 Task: Search one way flight ticket for 1 adult, 5 children, 2 infants in seat and 1 infant on lap in first from Moab: Canyonlands Regional Airport to Laramie: Laramie Regional Airport on 8-3-2023. Choice of flights is United. Number of bags: 7 checked bags. Price is upto 55000. Outbound departure time preference is 4:30.
Action: Mouse moved to (281, 117)
Screenshot: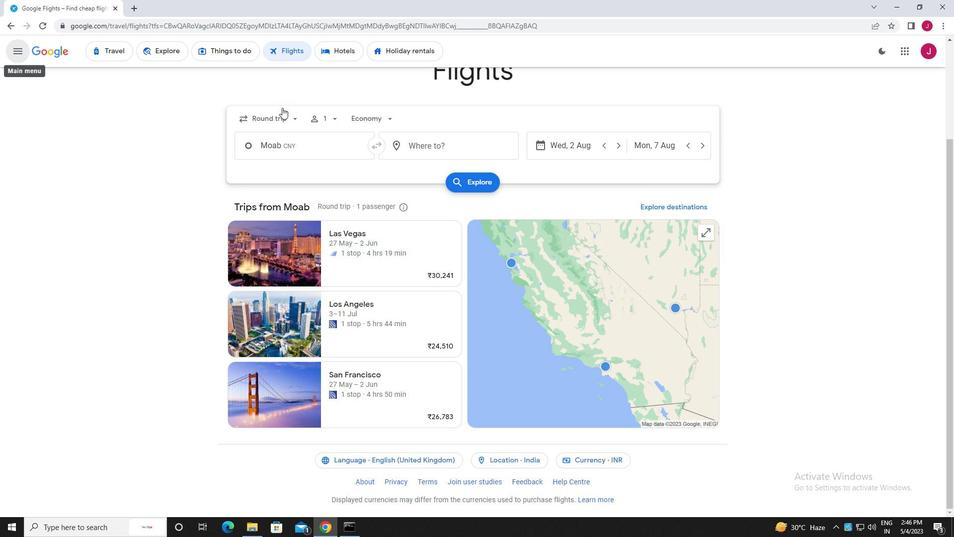 
Action: Mouse pressed left at (281, 117)
Screenshot: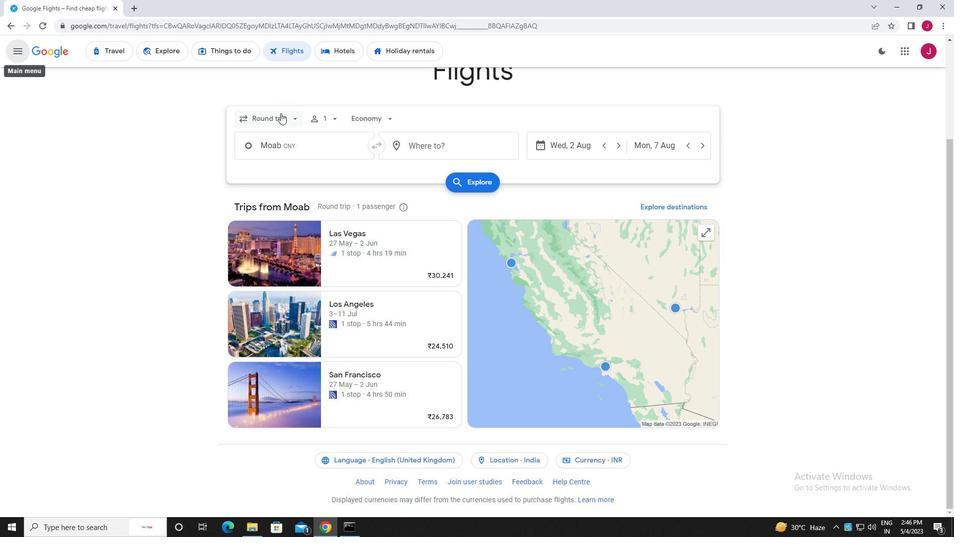 
Action: Mouse moved to (276, 161)
Screenshot: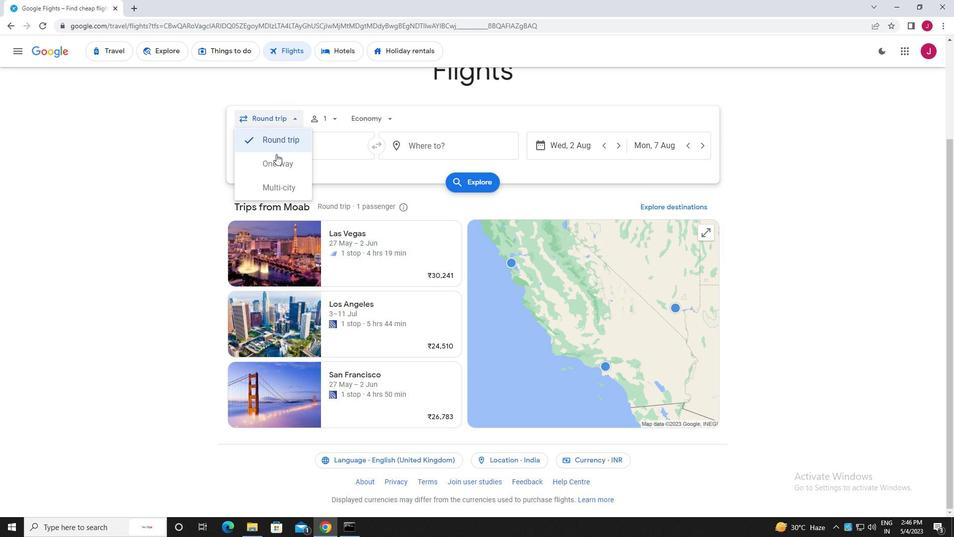 
Action: Mouse pressed left at (276, 161)
Screenshot: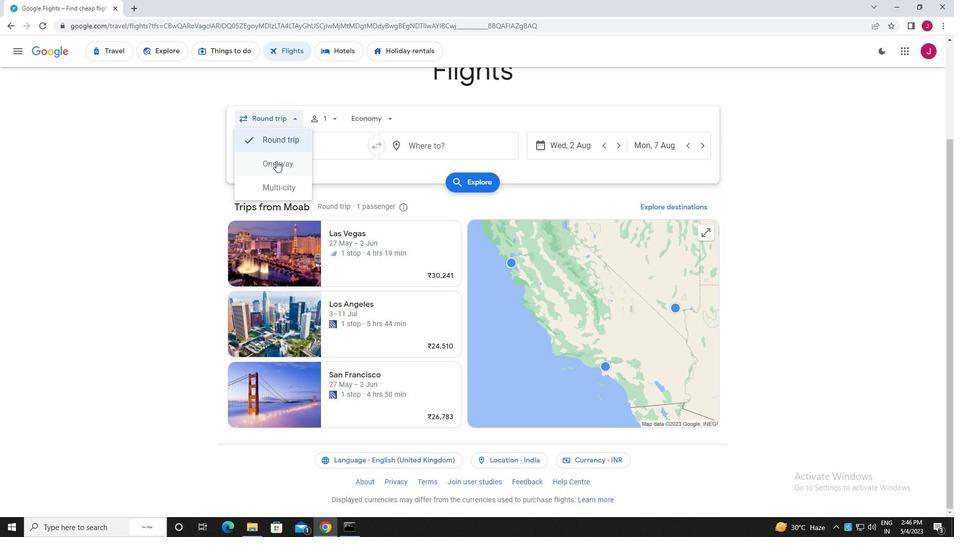 
Action: Mouse moved to (329, 120)
Screenshot: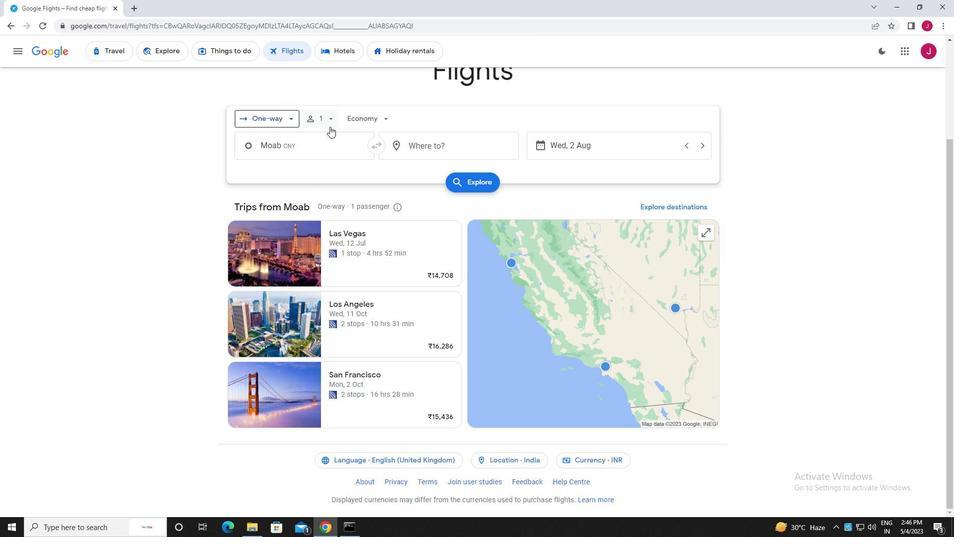 
Action: Mouse pressed left at (329, 120)
Screenshot: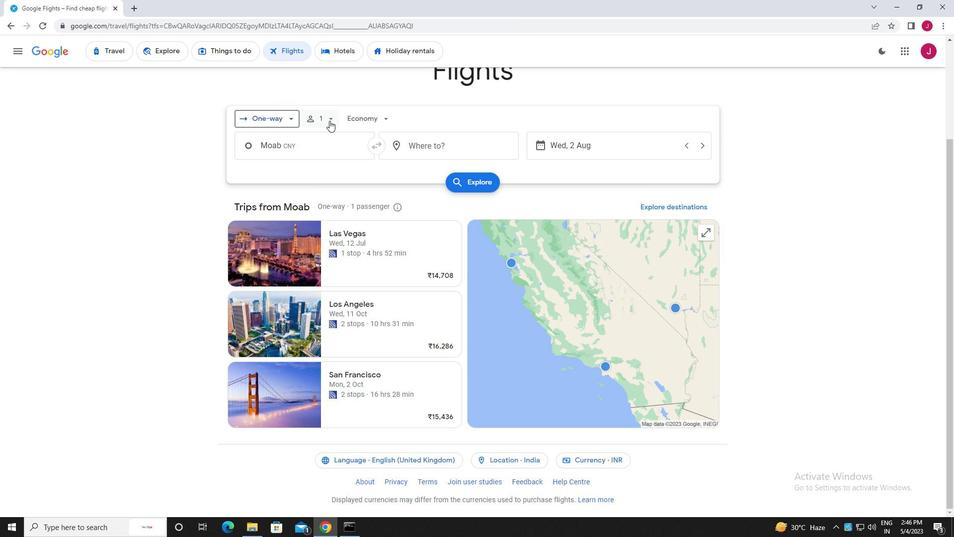 
Action: Mouse moved to (408, 173)
Screenshot: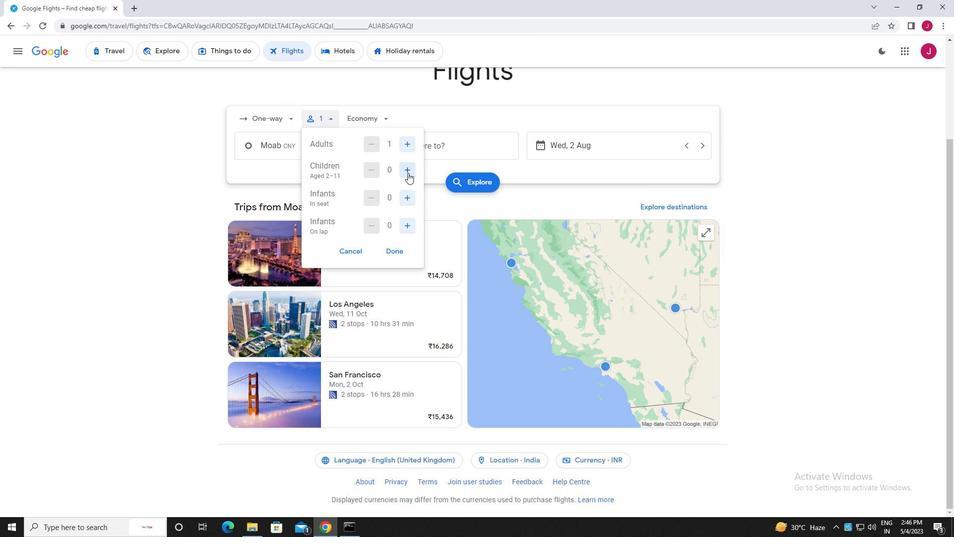 
Action: Mouse pressed left at (408, 173)
Screenshot: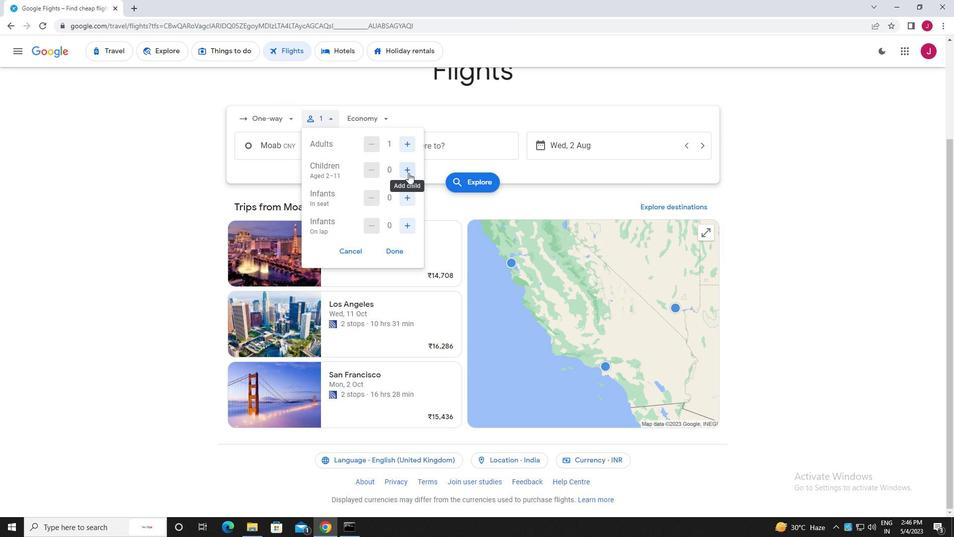 
Action: Mouse pressed left at (408, 173)
Screenshot: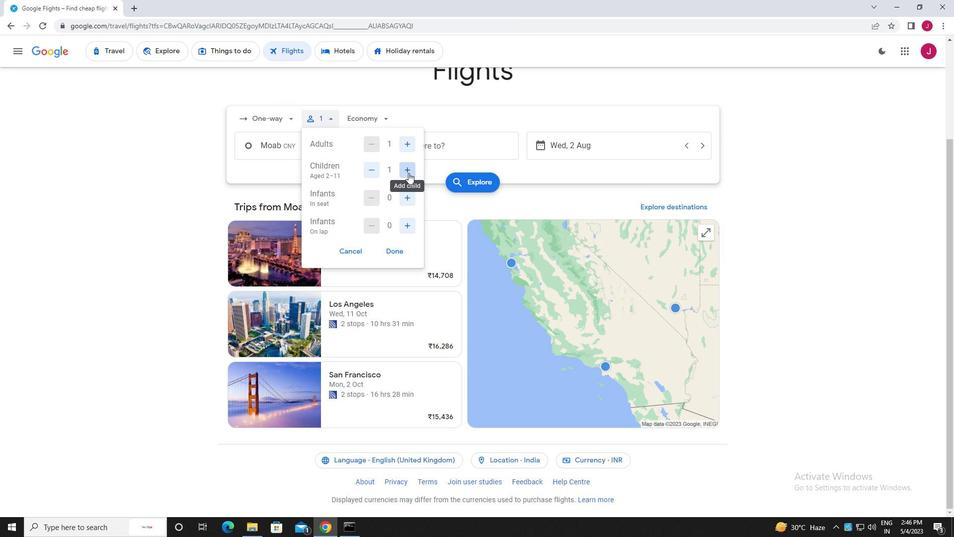 
Action: Mouse pressed left at (408, 173)
Screenshot: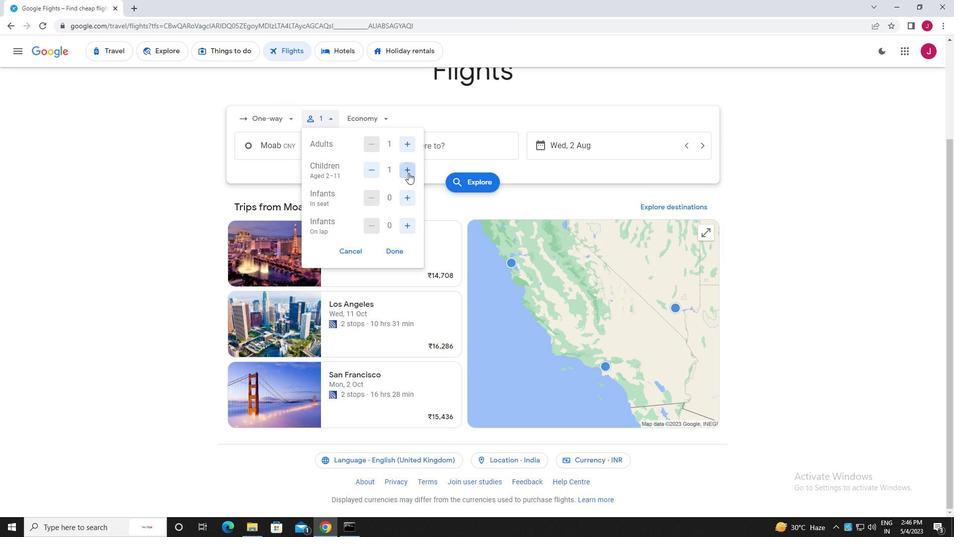 
Action: Mouse pressed left at (408, 173)
Screenshot: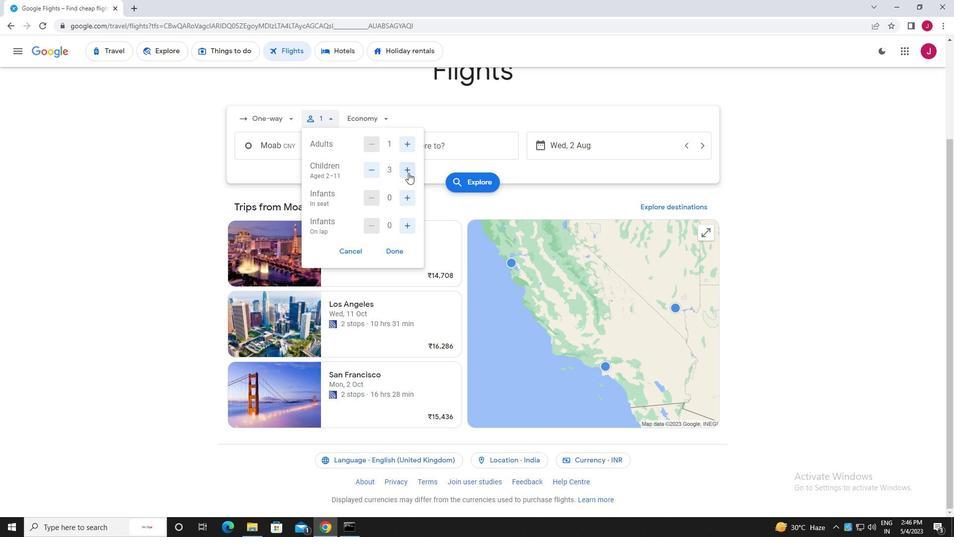 
Action: Mouse pressed left at (408, 173)
Screenshot: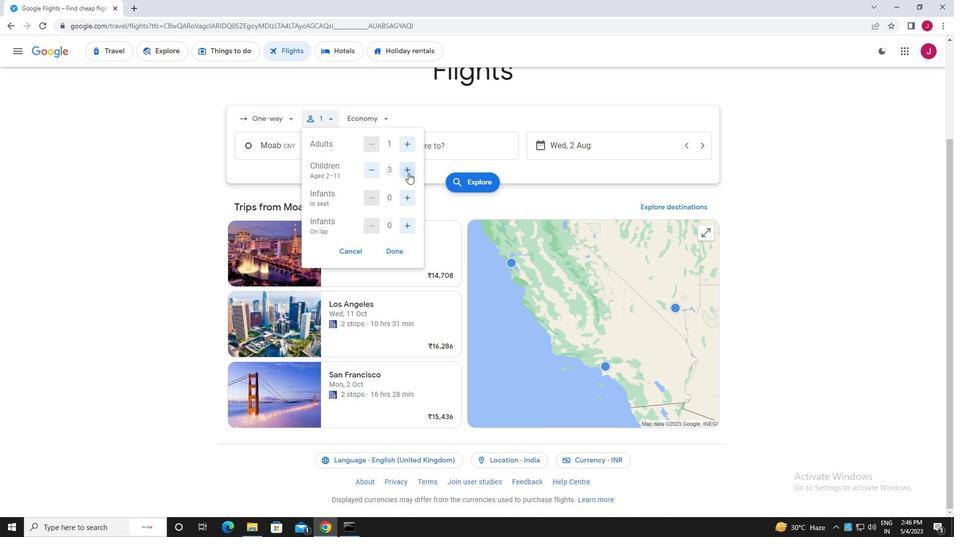 
Action: Mouse moved to (407, 197)
Screenshot: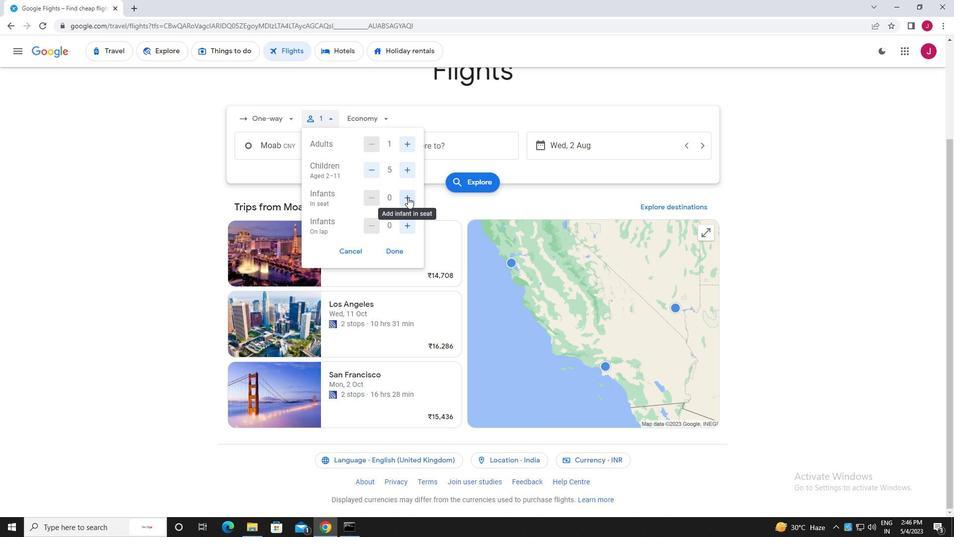 
Action: Mouse pressed left at (407, 197)
Screenshot: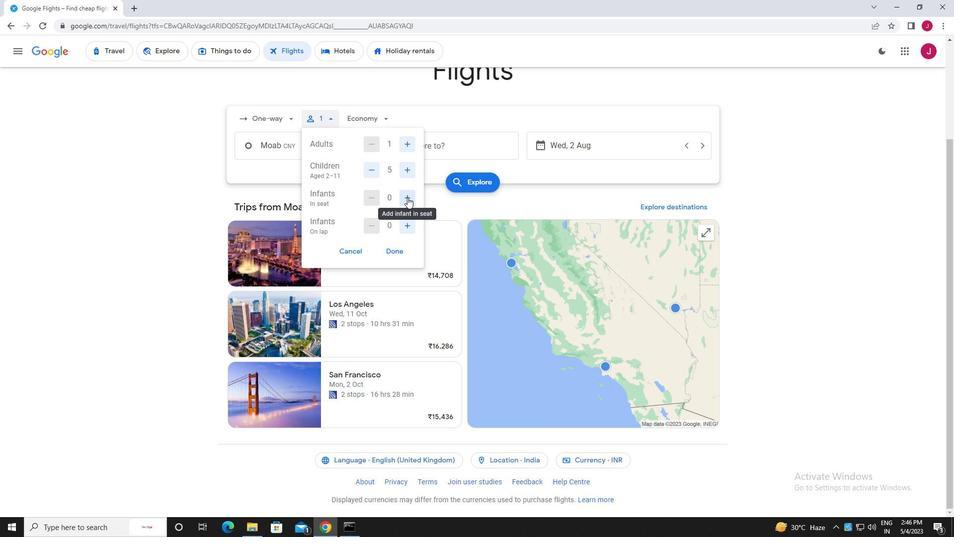 
Action: Mouse pressed left at (407, 197)
Screenshot: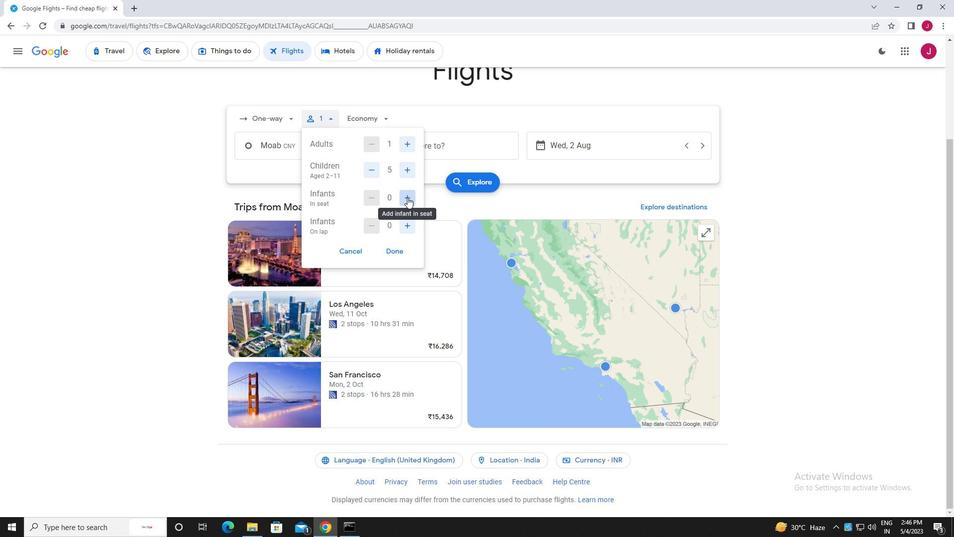 
Action: Mouse moved to (405, 224)
Screenshot: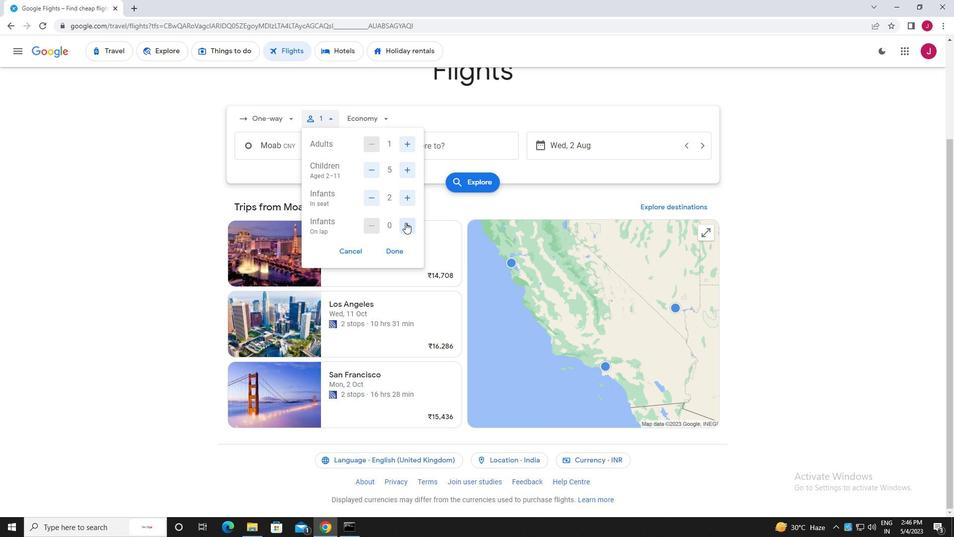 
Action: Mouse pressed left at (405, 224)
Screenshot: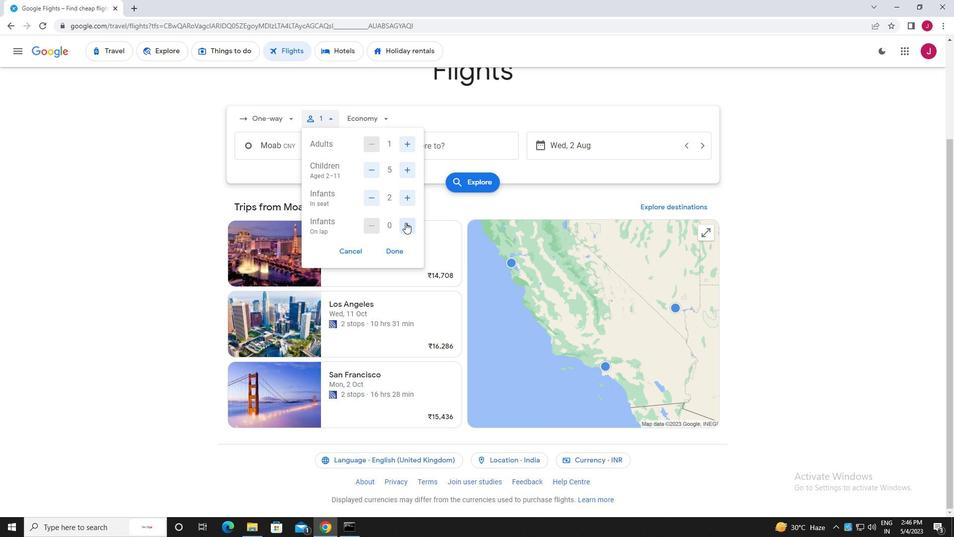 
Action: Mouse moved to (372, 194)
Screenshot: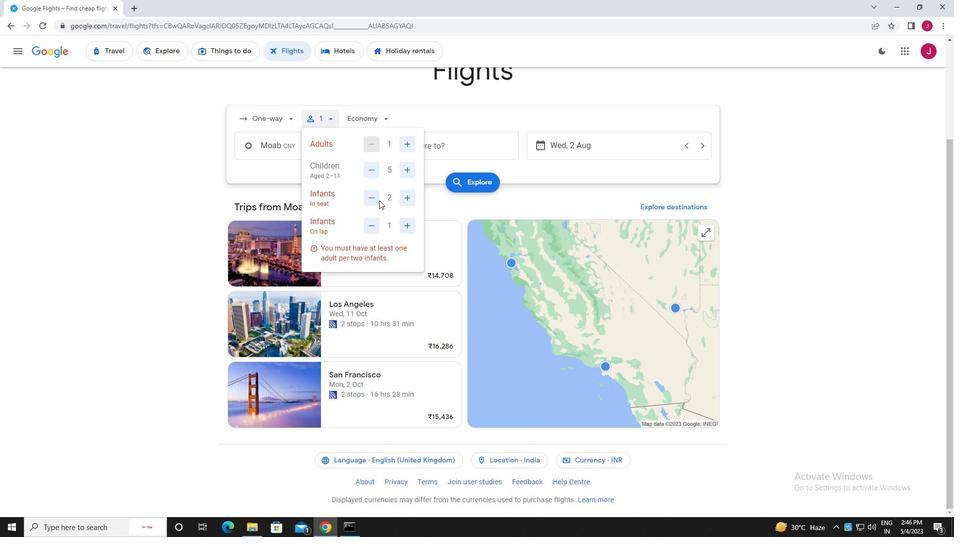 
Action: Mouse pressed left at (372, 194)
Screenshot: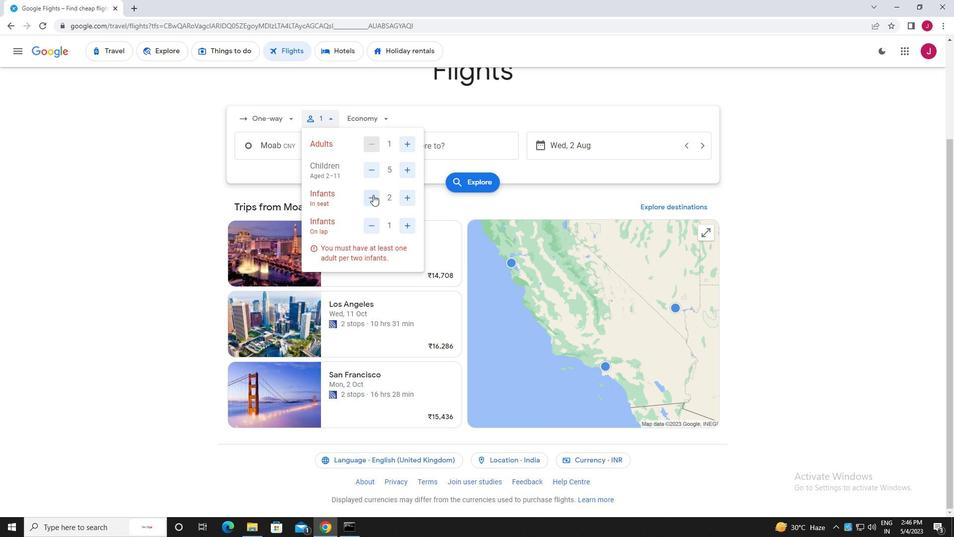 
Action: Mouse moved to (394, 252)
Screenshot: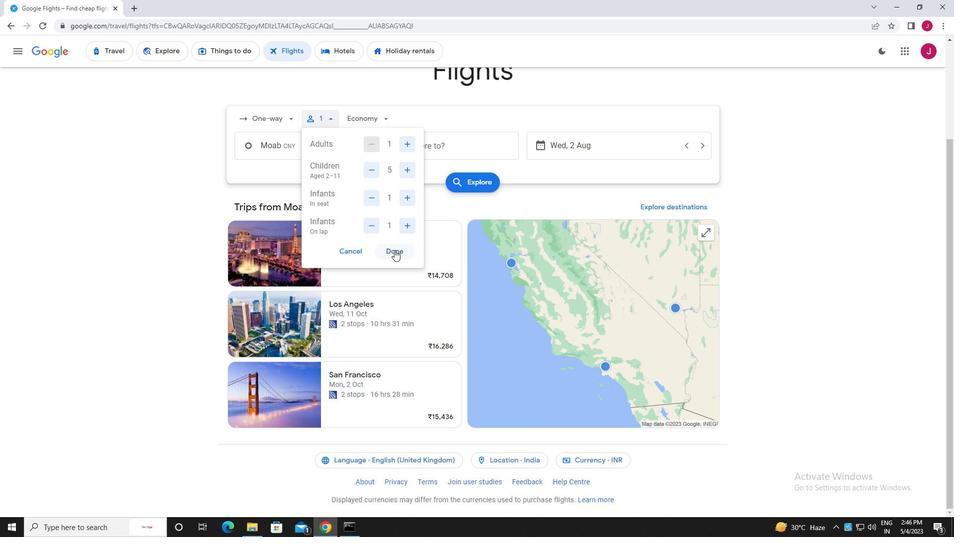 
Action: Mouse pressed left at (394, 252)
Screenshot: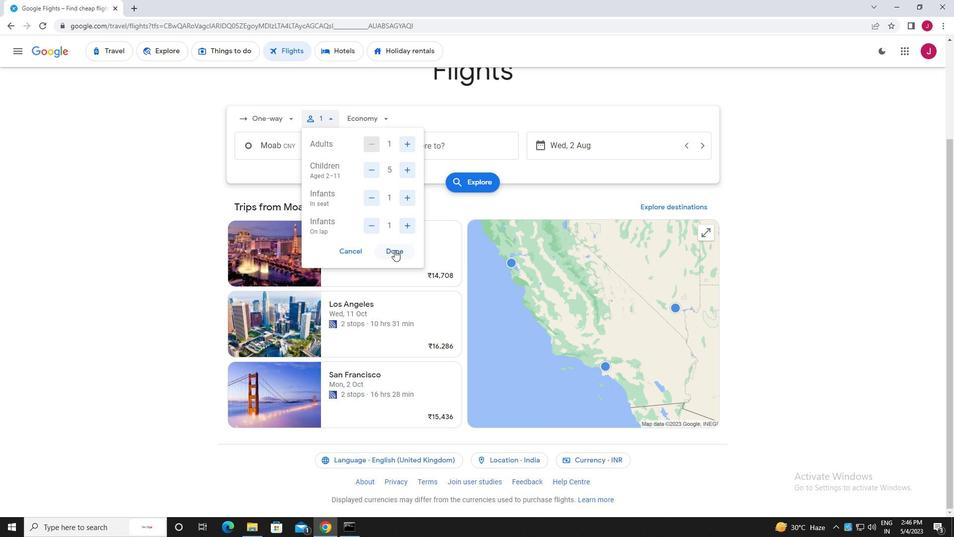 
Action: Mouse moved to (372, 117)
Screenshot: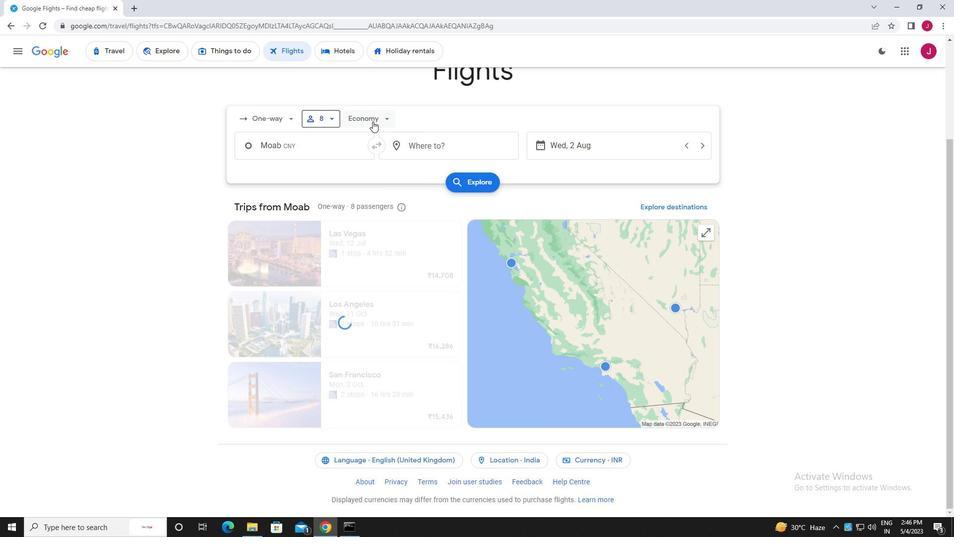 
Action: Mouse pressed left at (372, 117)
Screenshot: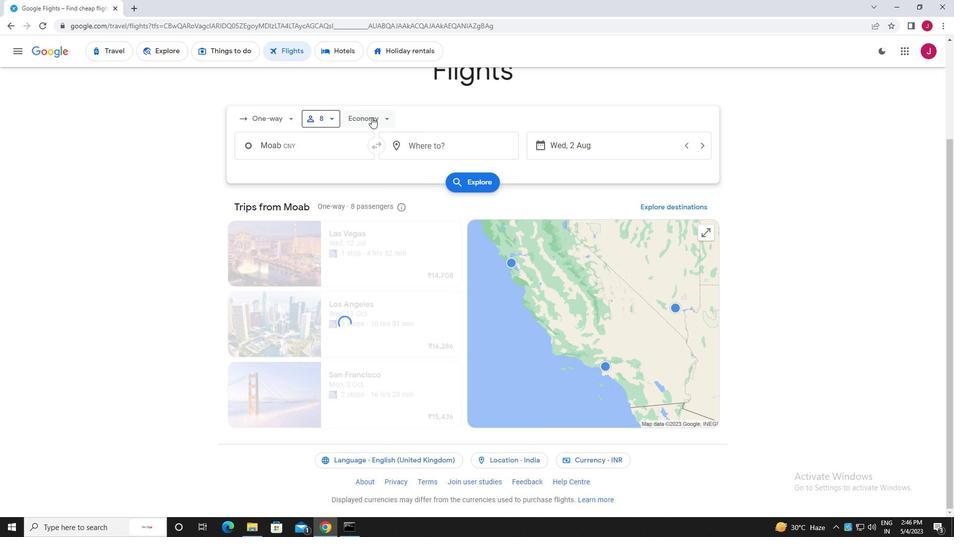 
Action: Mouse moved to (386, 217)
Screenshot: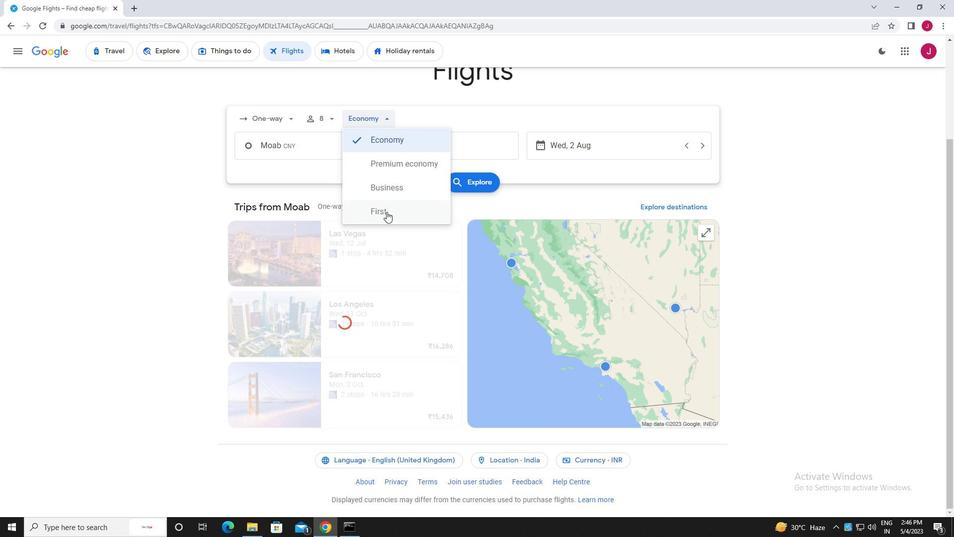 
Action: Mouse pressed left at (386, 217)
Screenshot: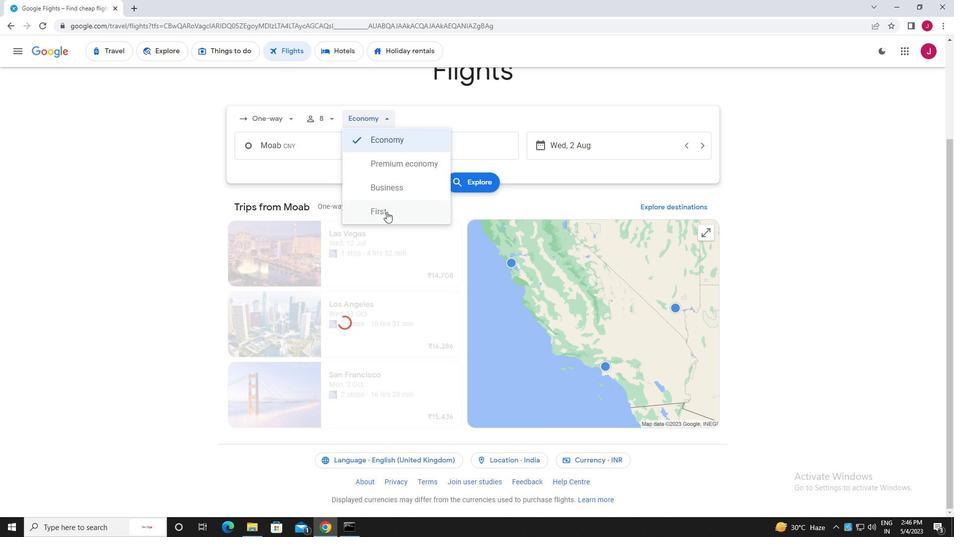 
Action: Mouse moved to (324, 150)
Screenshot: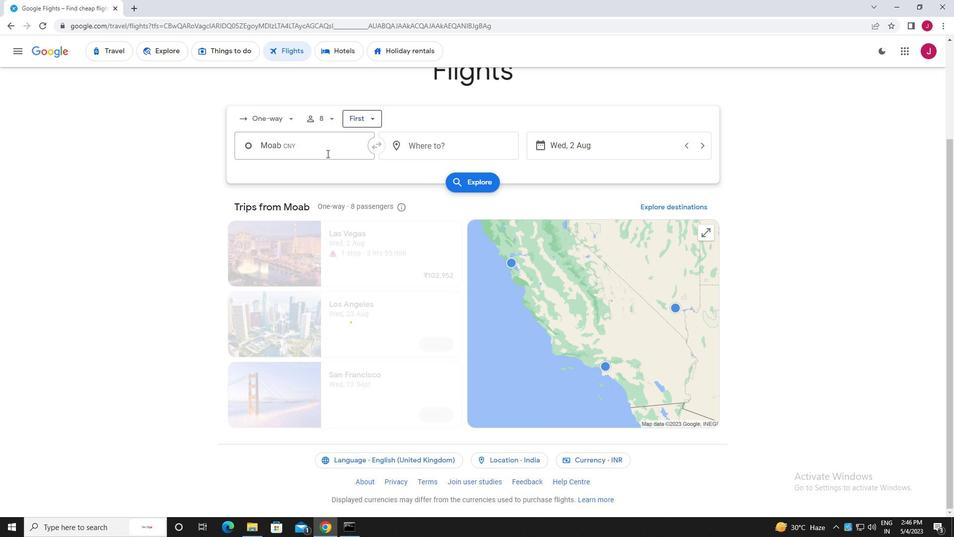
Action: Mouse pressed left at (324, 150)
Screenshot: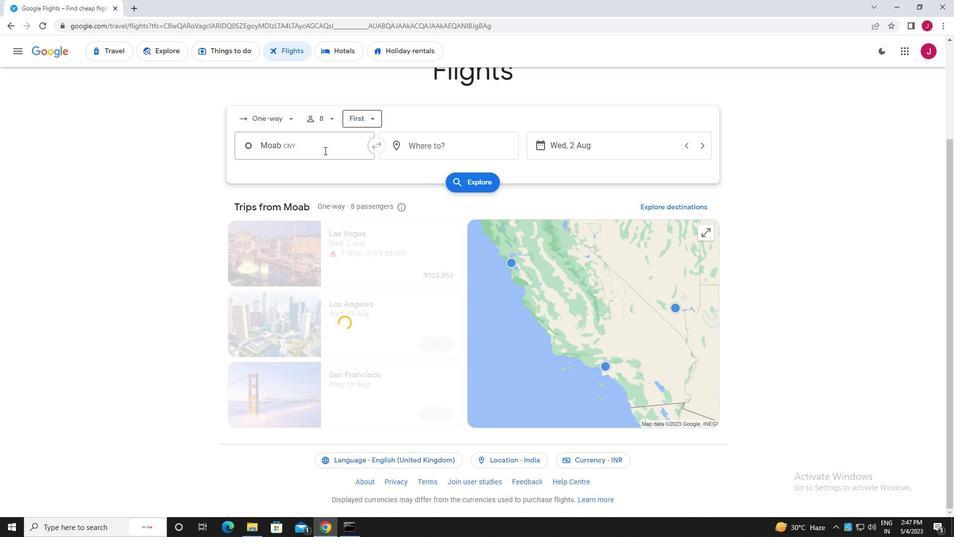 
Action: Mouse moved to (333, 150)
Screenshot: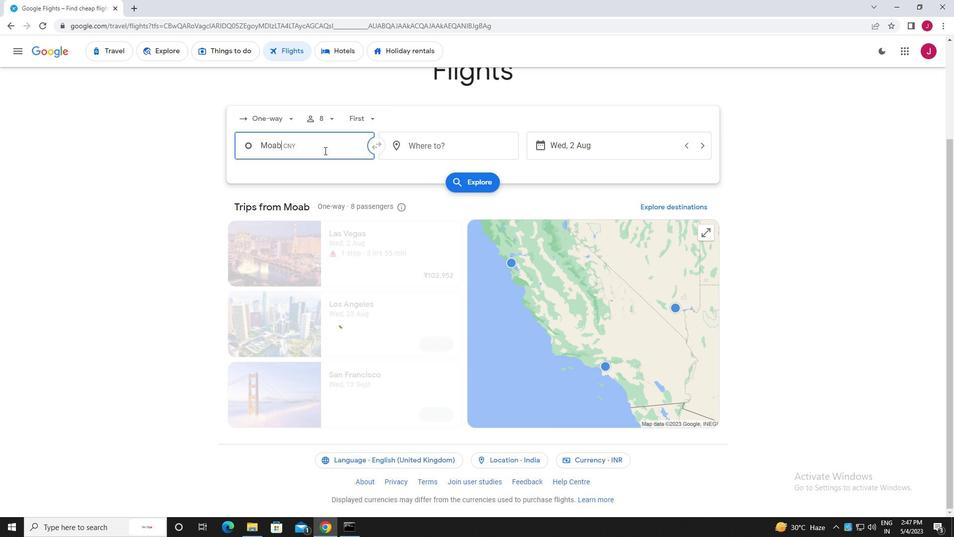 
Action: Key pressed moab
Screenshot: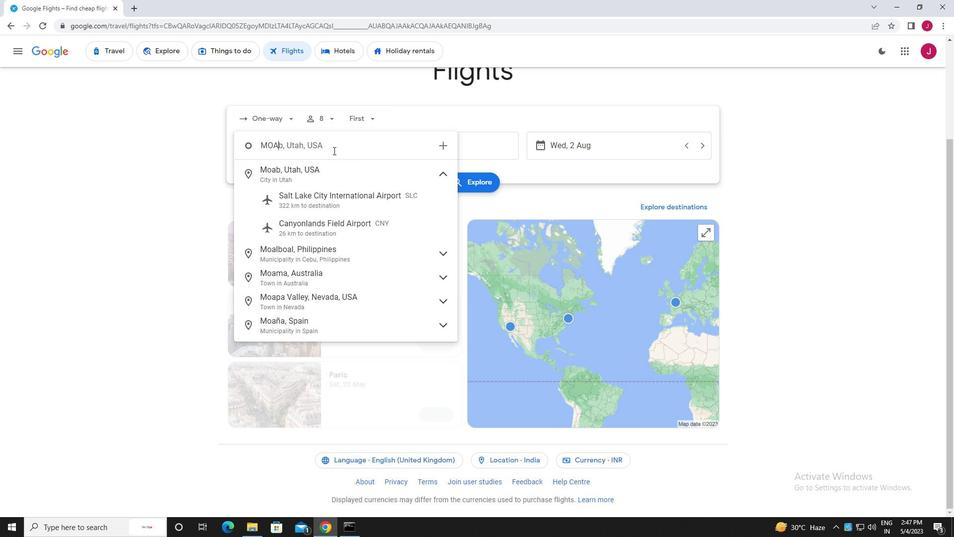 
Action: Mouse moved to (342, 227)
Screenshot: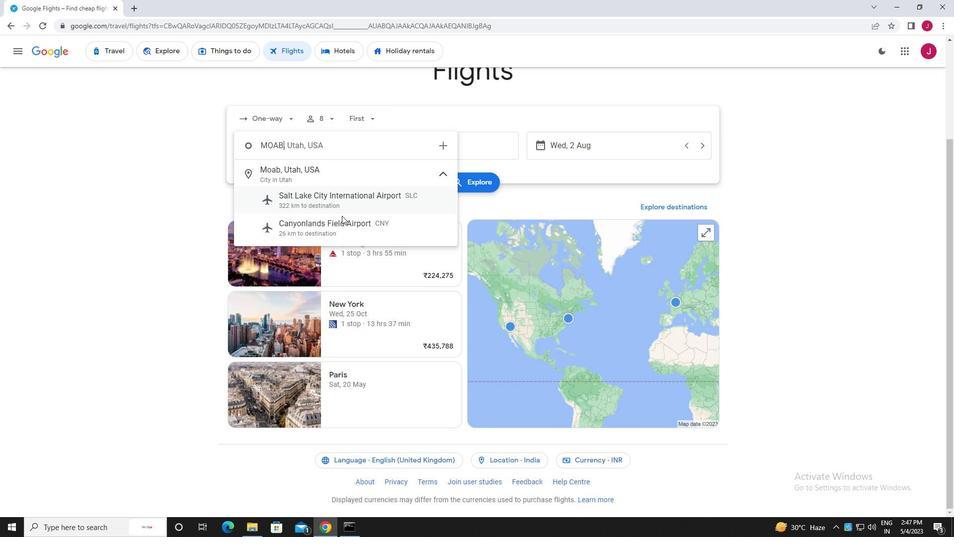 
Action: Mouse pressed left at (342, 227)
Screenshot: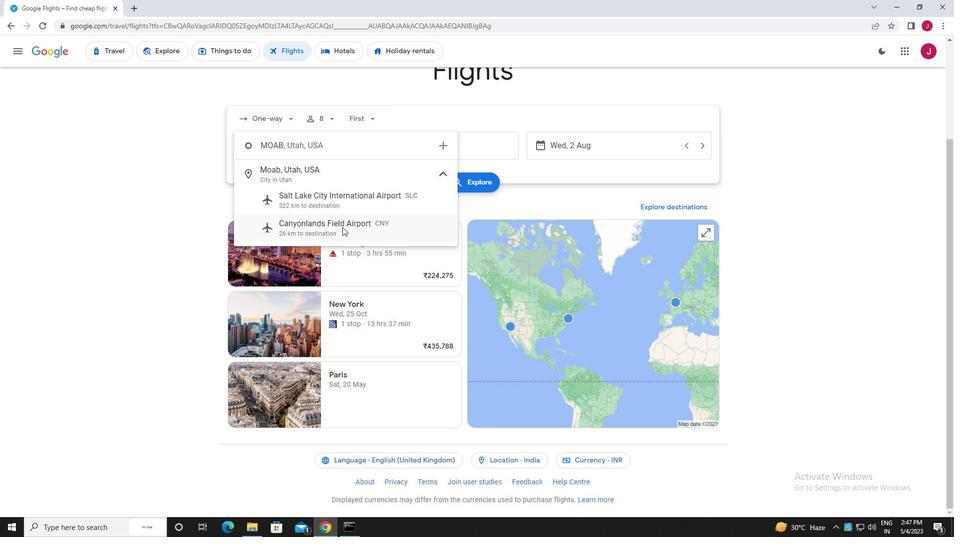 
Action: Mouse moved to (449, 142)
Screenshot: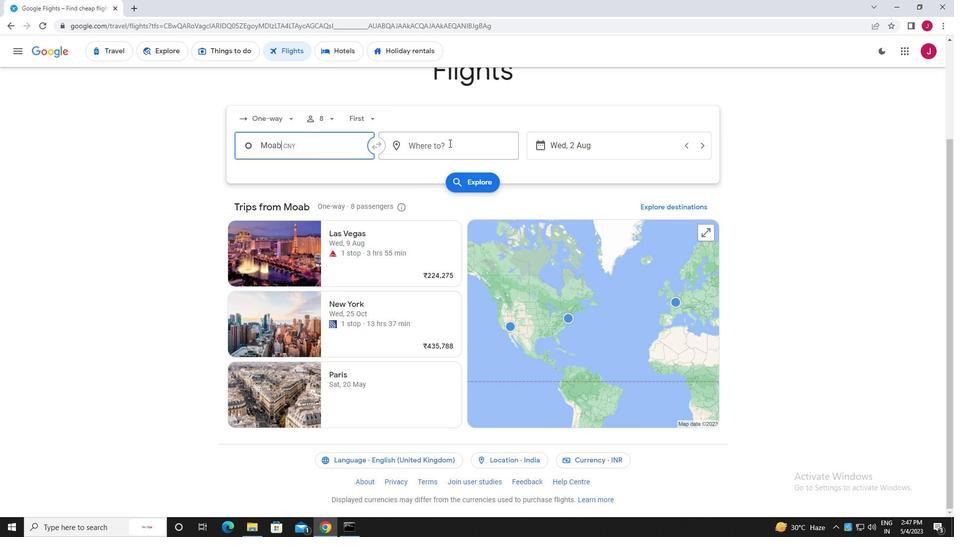 
Action: Mouse pressed left at (449, 142)
Screenshot: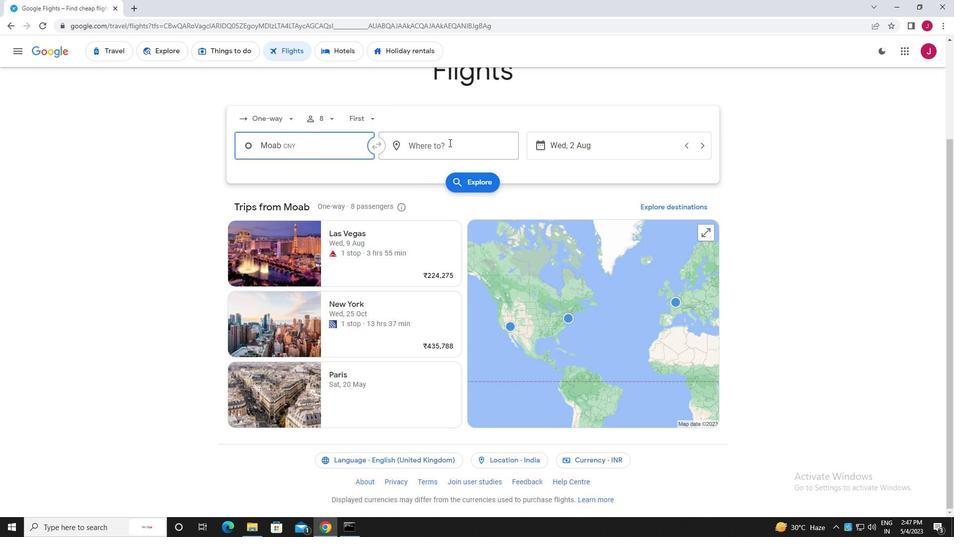 
Action: Mouse moved to (444, 142)
Screenshot: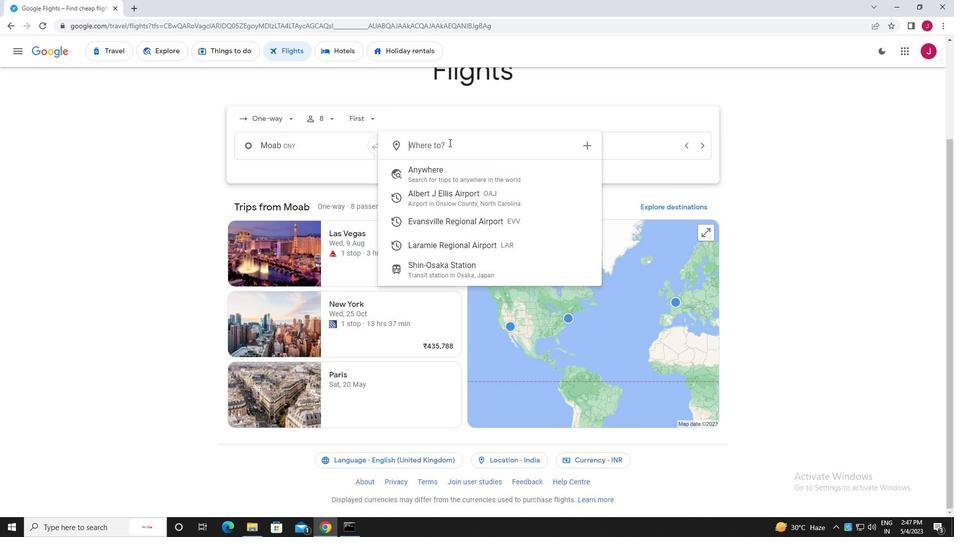 
Action: Key pressed laram
Screenshot: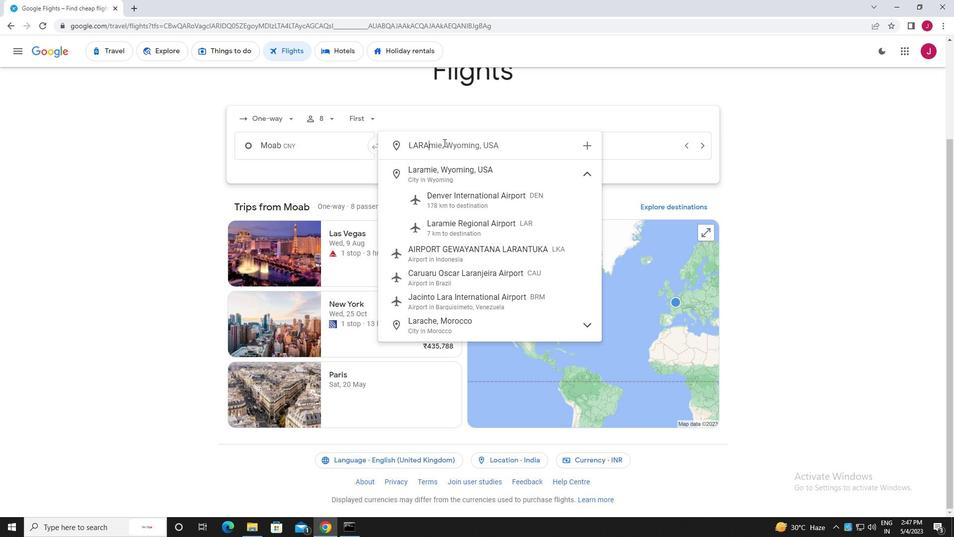 
Action: Mouse moved to (454, 226)
Screenshot: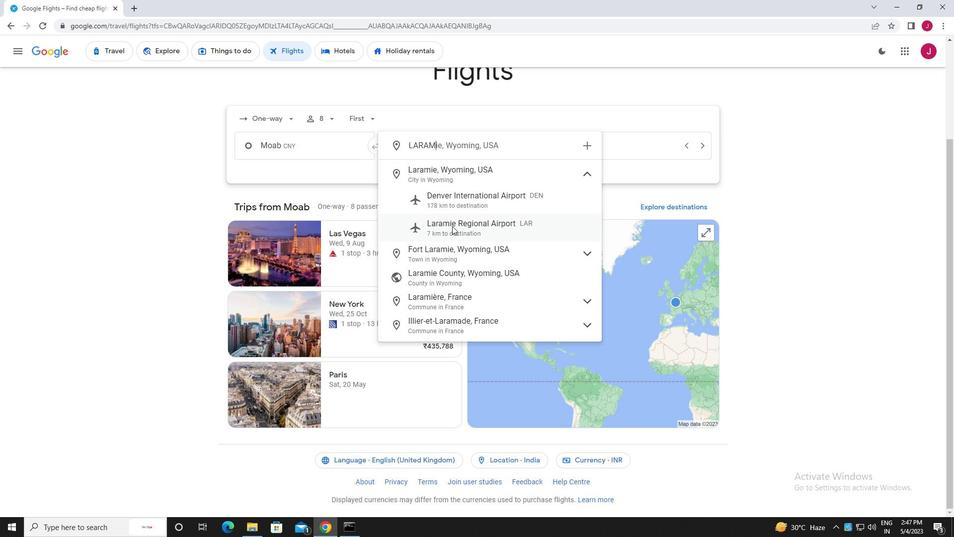 
Action: Mouse pressed left at (454, 226)
Screenshot: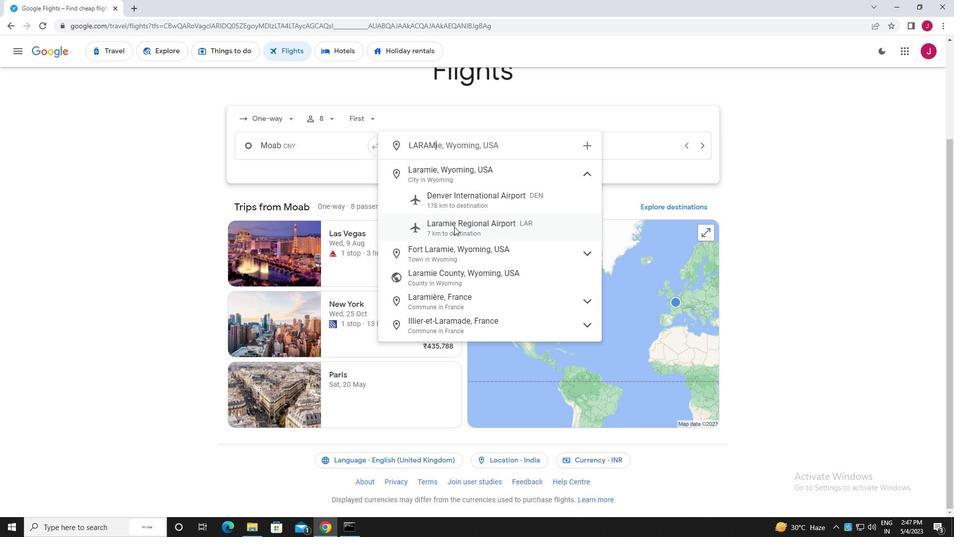 
Action: Mouse moved to (566, 148)
Screenshot: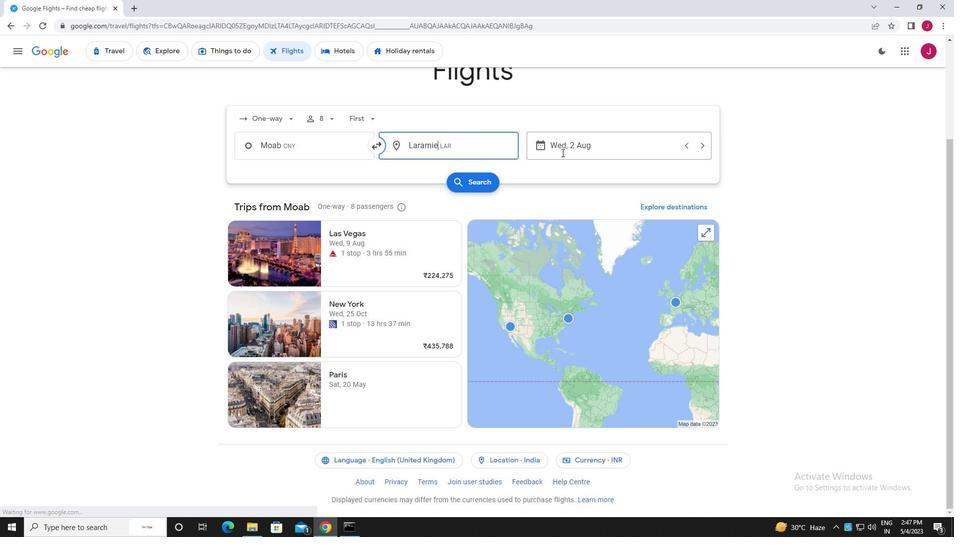 
Action: Mouse pressed left at (566, 148)
Screenshot: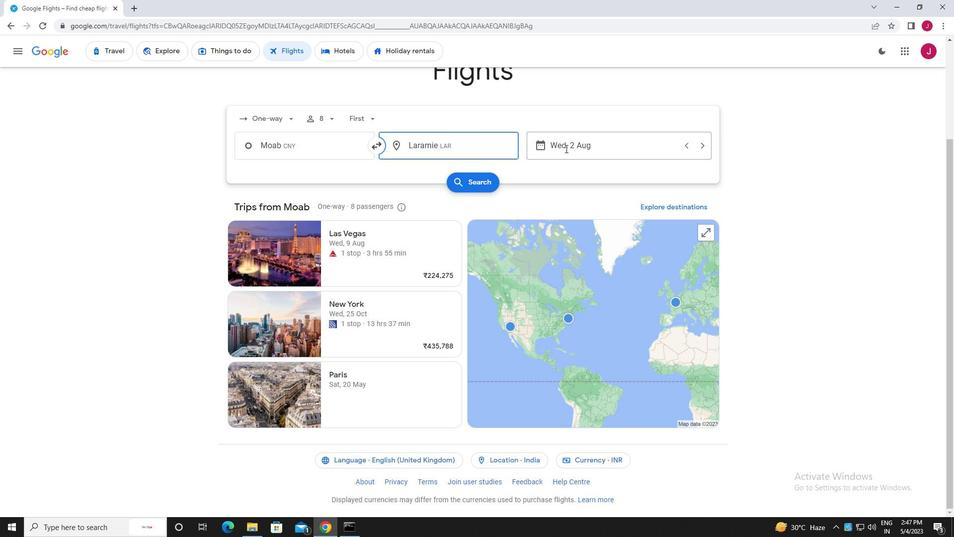
Action: Mouse moved to (452, 222)
Screenshot: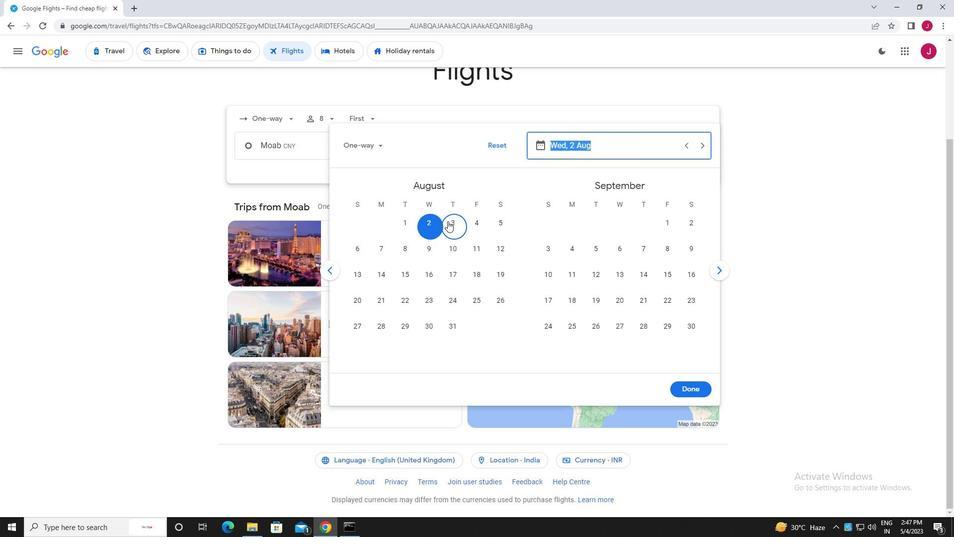 
Action: Mouse pressed left at (452, 222)
Screenshot: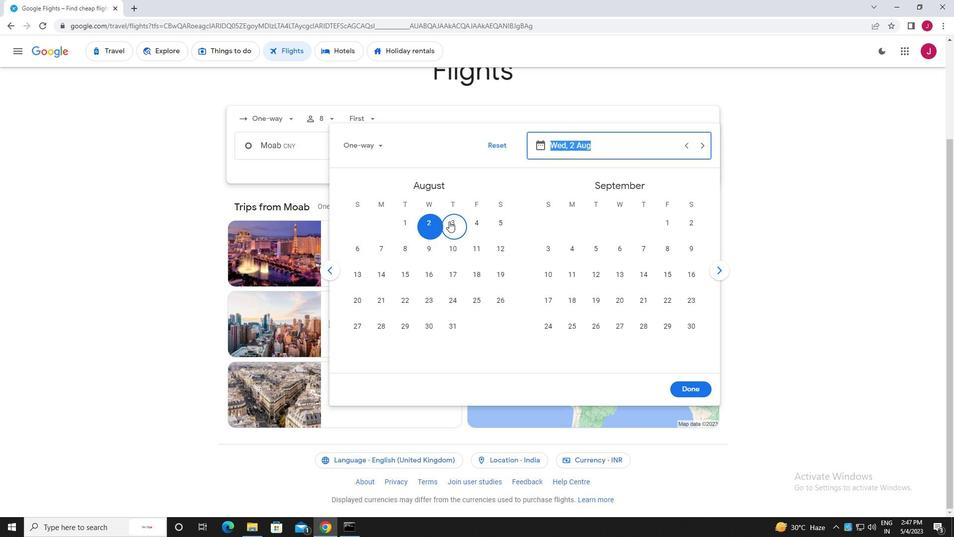 
Action: Mouse moved to (697, 385)
Screenshot: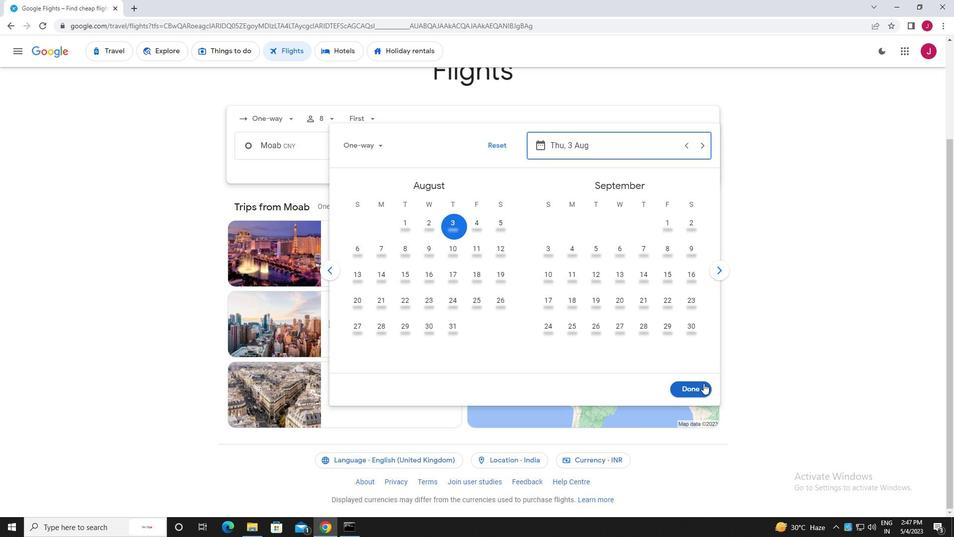 
Action: Mouse pressed left at (697, 385)
Screenshot: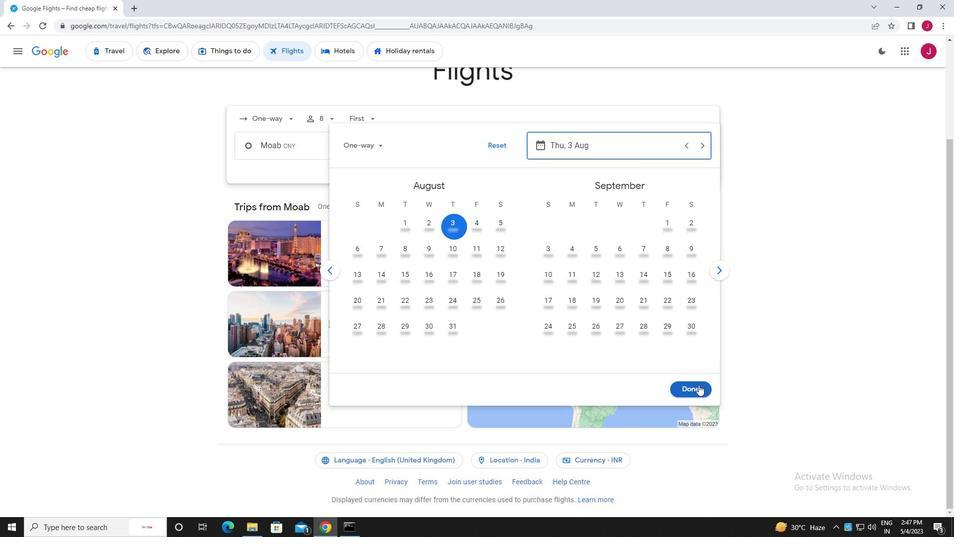 
Action: Mouse moved to (475, 184)
Screenshot: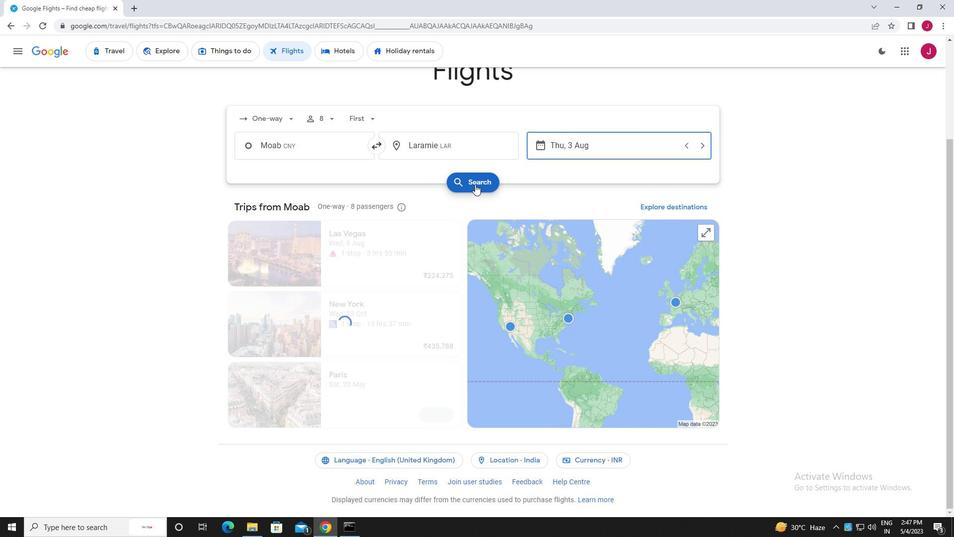 
Action: Mouse pressed left at (475, 184)
Screenshot: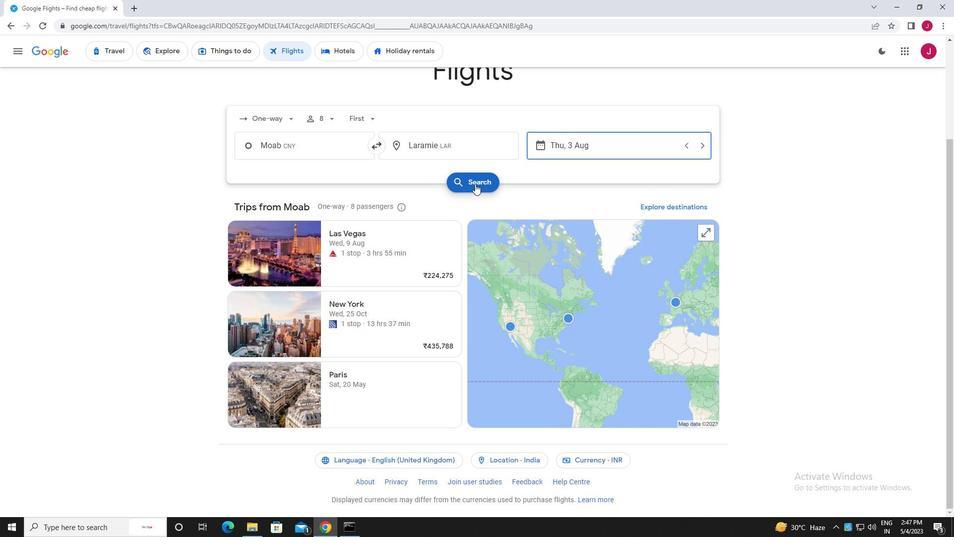 
Action: Mouse moved to (254, 143)
Screenshot: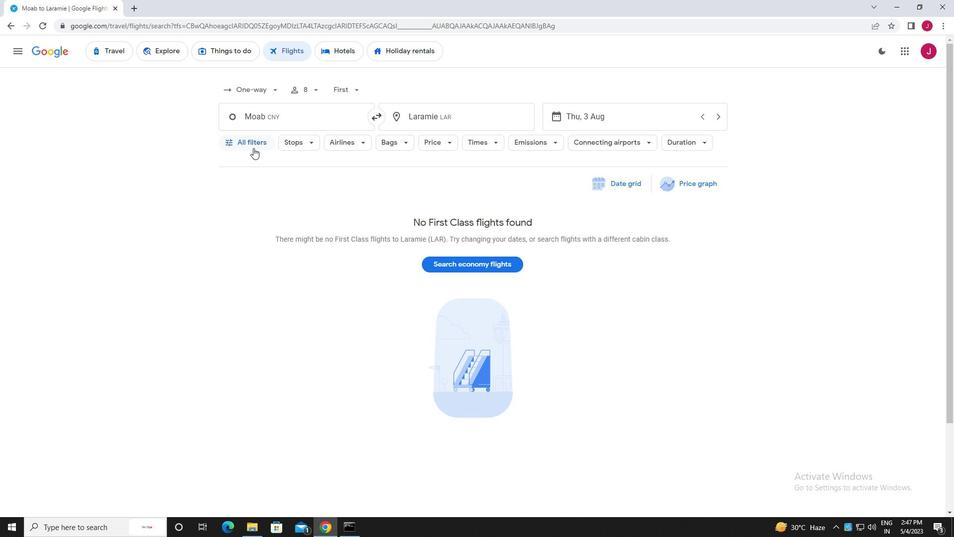 
Action: Mouse pressed left at (254, 143)
Screenshot: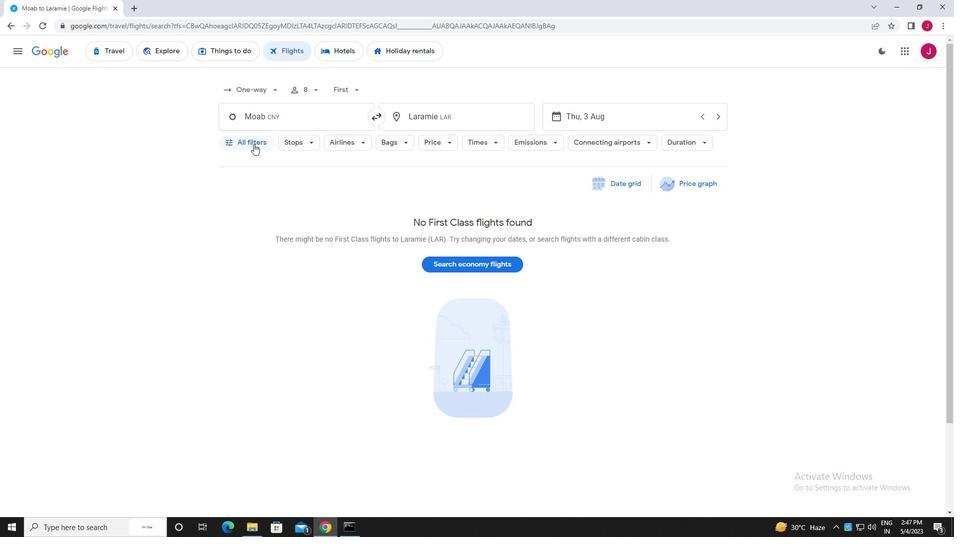 
Action: Mouse moved to (291, 174)
Screenshot: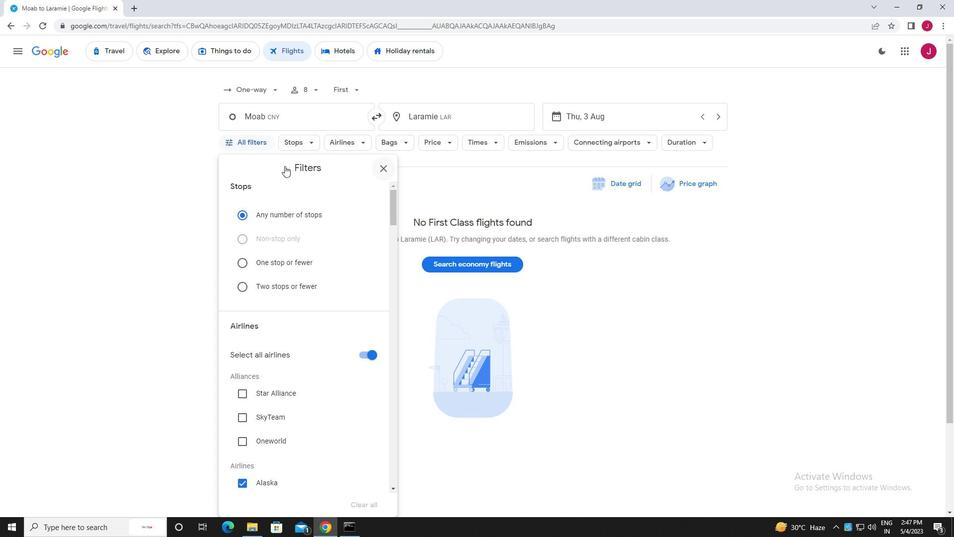 
Action: Mouse scrolled (291, 173) with delta (0, 0)
Screenshot: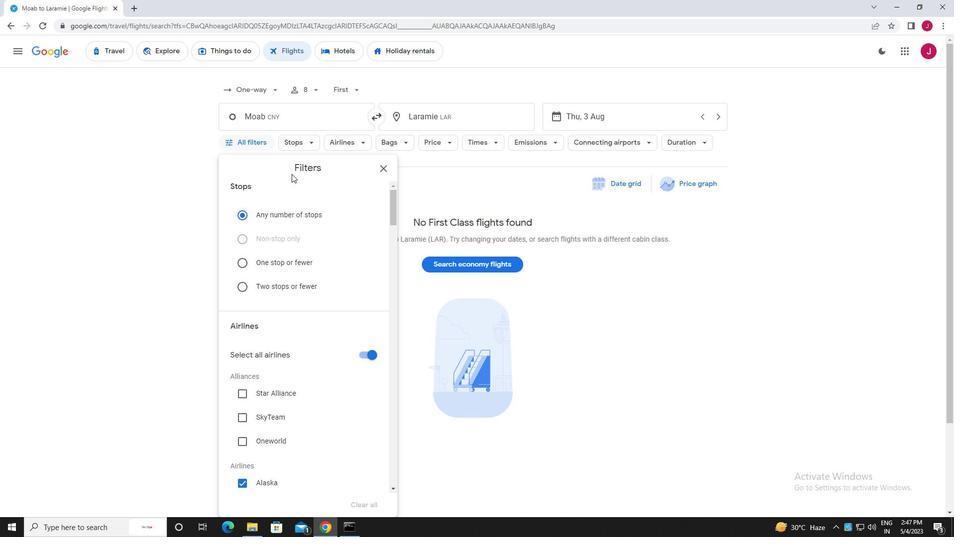 
Action: Mouse scrolled (291, 173) with delta (0, 0)
Screenshot: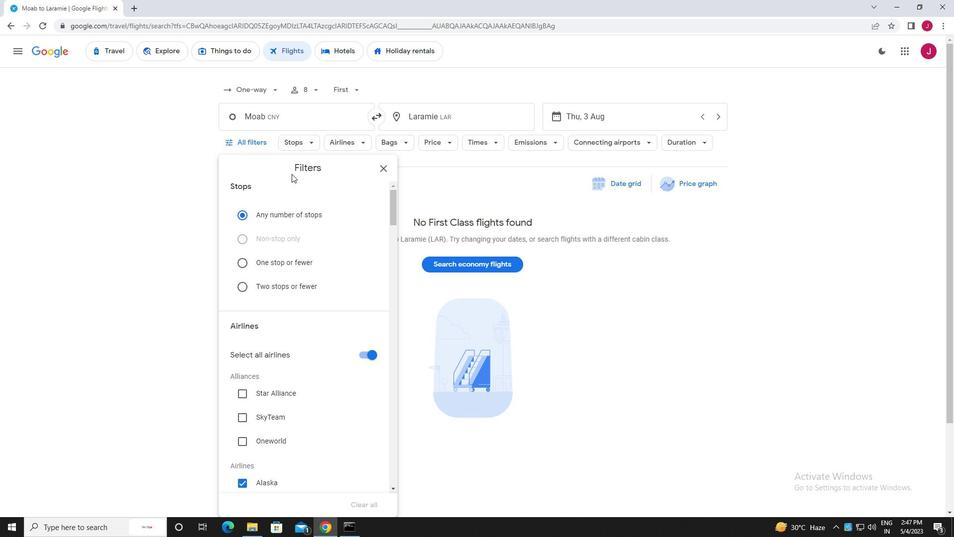 
Action: Mouse moved to (293, 176)
Screenshot: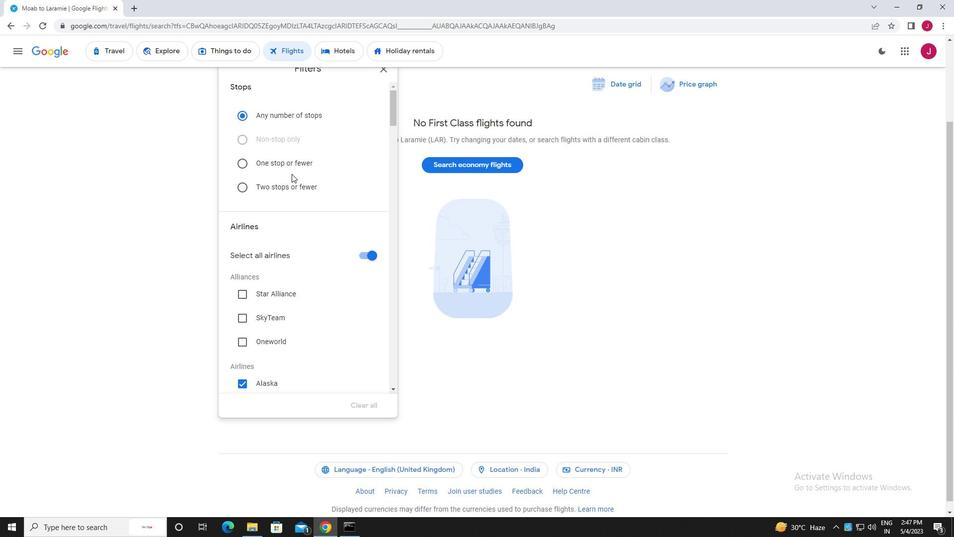 
Action: Mouse scrolled (293, 176) with delta (0, 0)
Screenshot: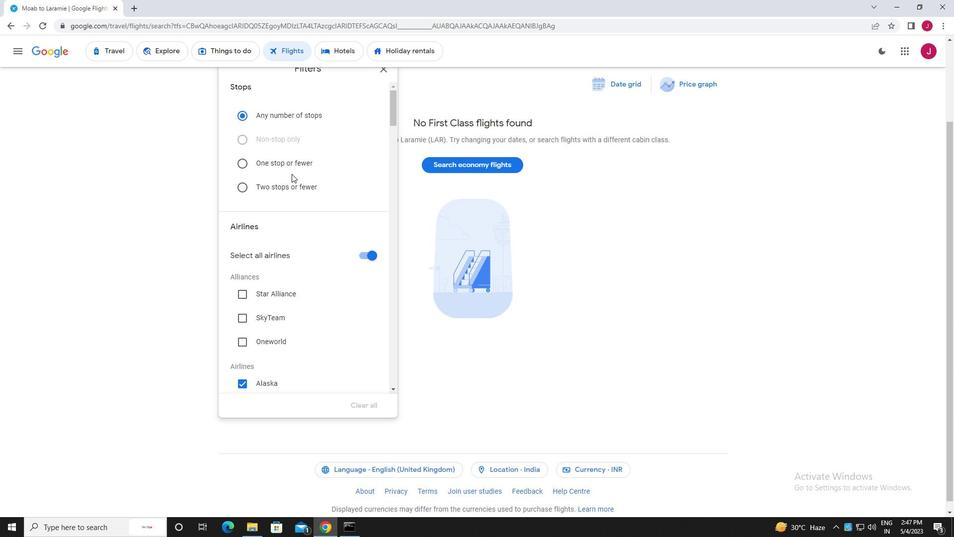 
Action: Mouse moved to (295, 177)
Screenshot: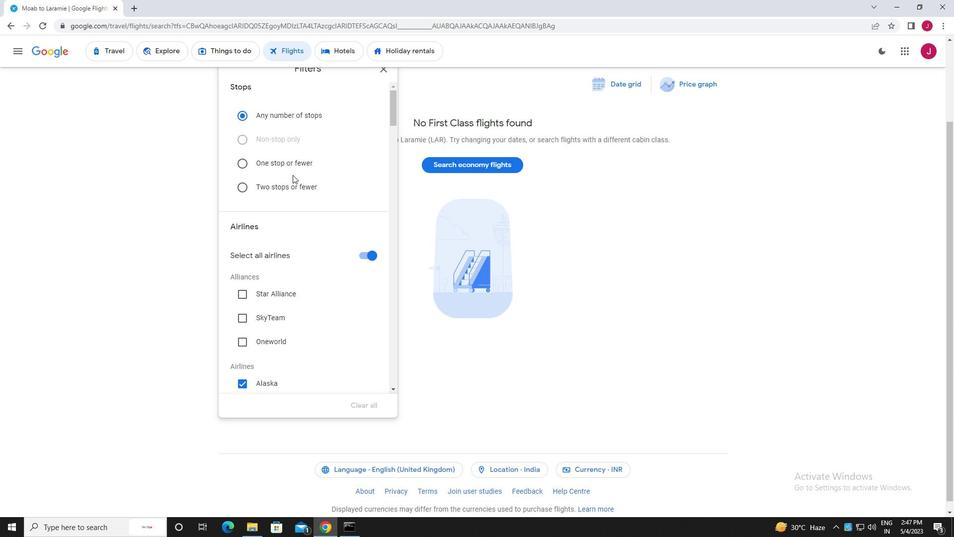 
Action: Mouse scrolled (295, 177) with delta (0, 0)
Screenshot: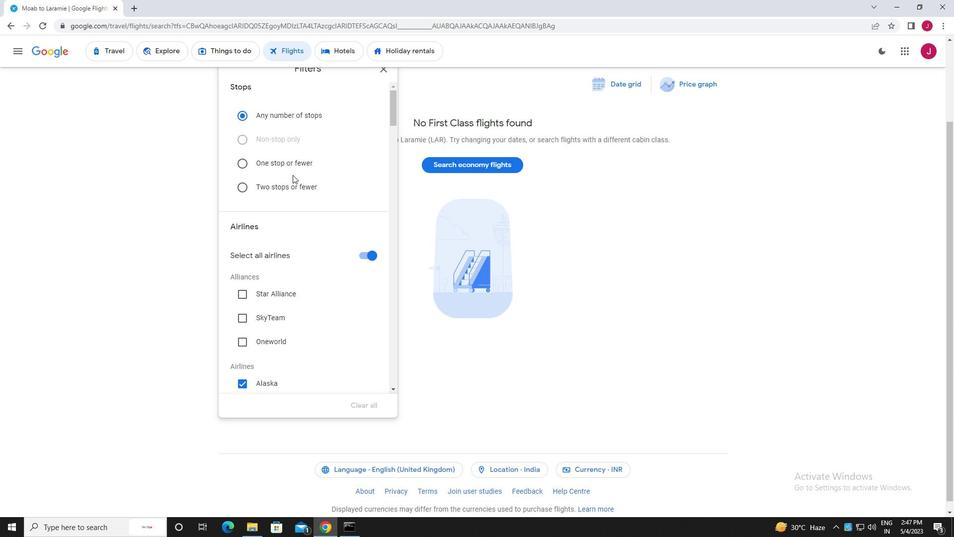 
Action: Mouse moved to (349, 189)
Screenshot: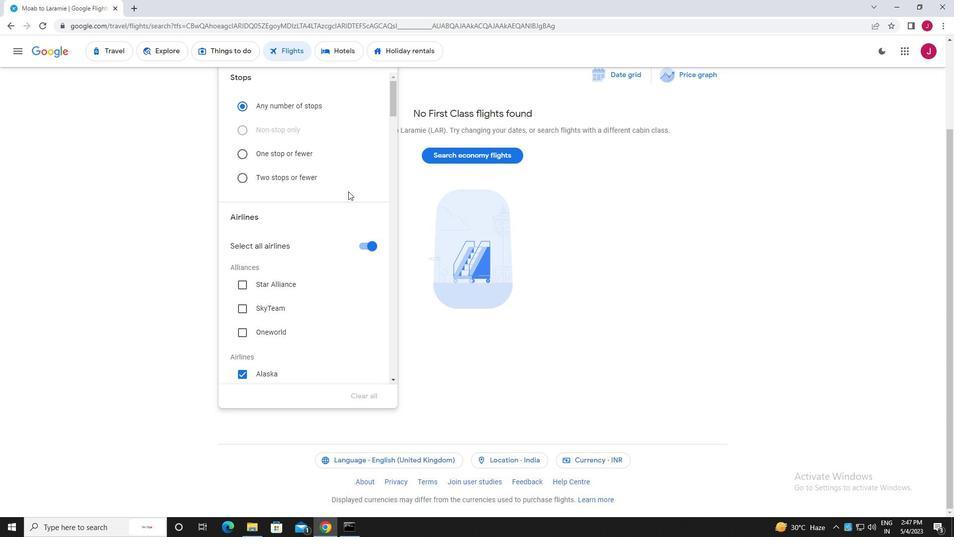 
Action: Mouse scrolled (349, 188) with delta (0, 0)
Screenshot: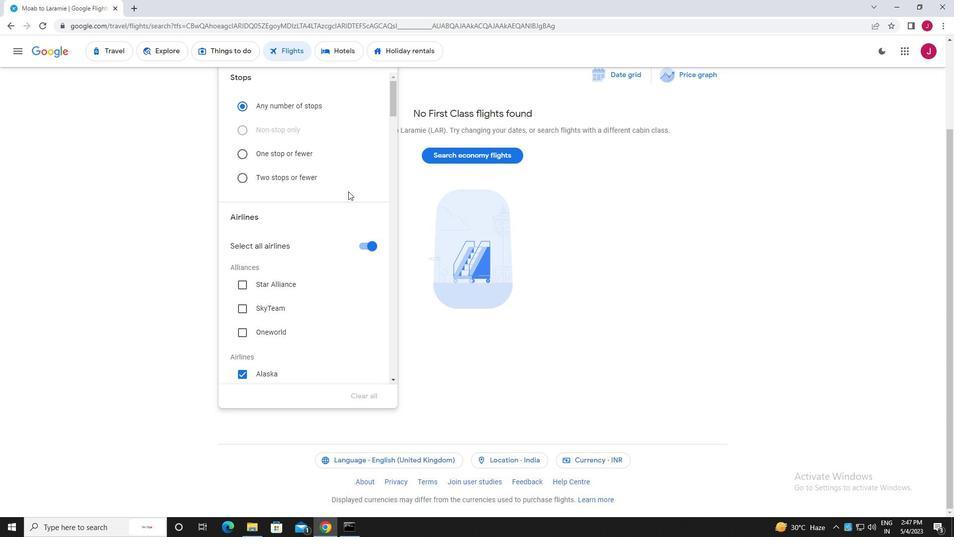 
Action: Mouse moved to (348, 187)
Screenshot: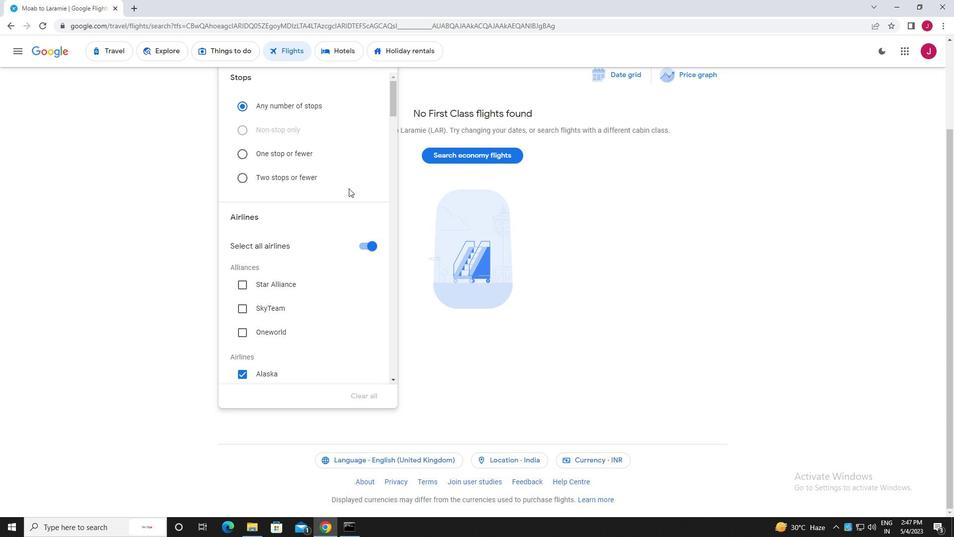 
Action: Mouse scrolled (348, 186) with delta (0, 0)
Screenshot: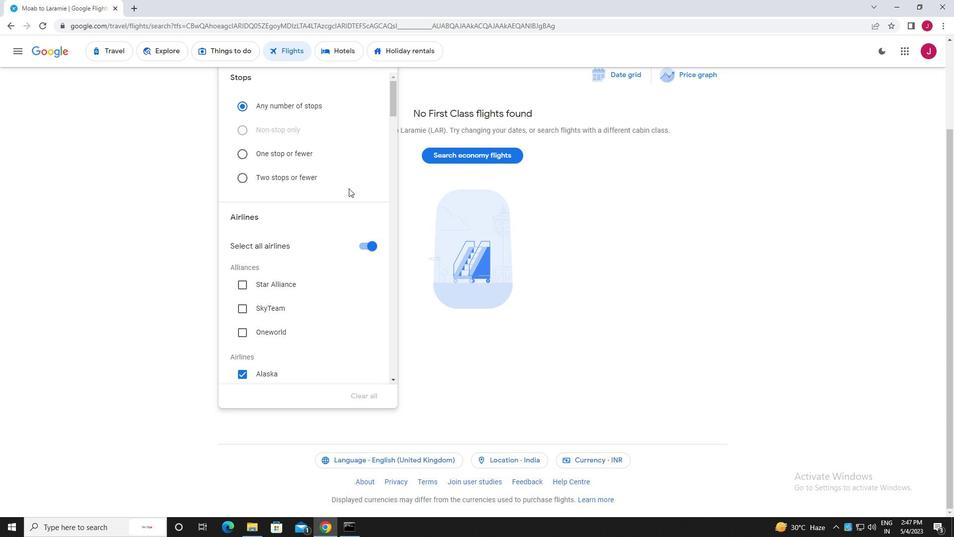 
Action: Mouse moved to (366, 147)
Screenshot: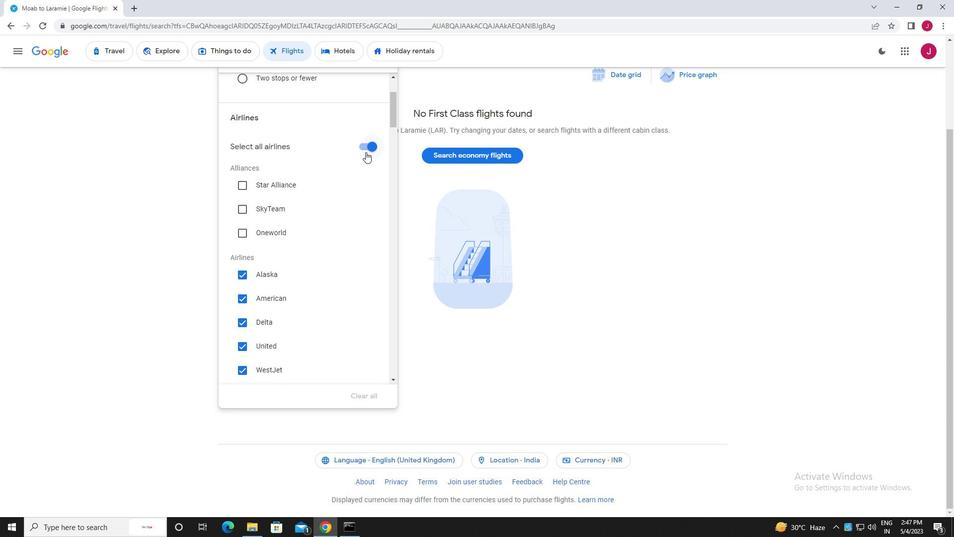 
Action: Mouse pressed left at (366, 147)
Screenshot: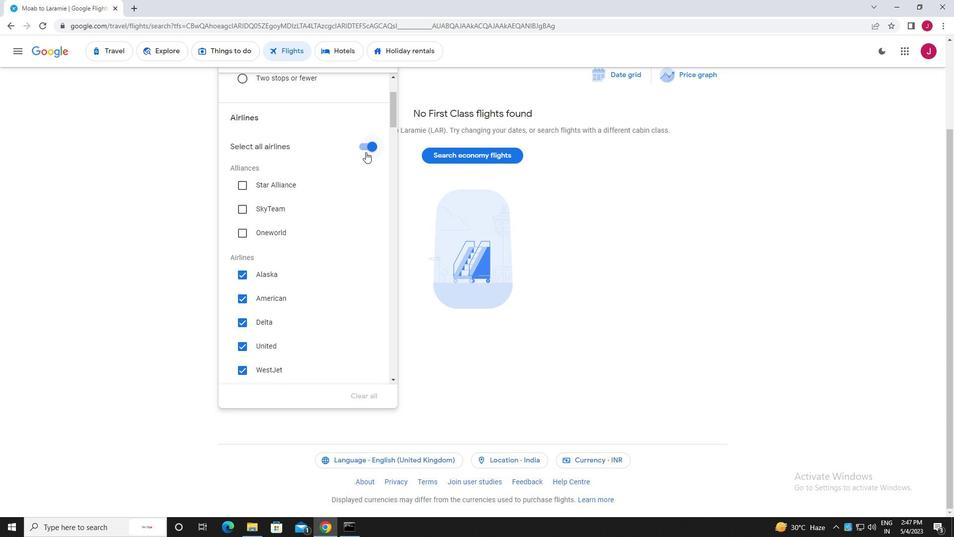 
Action: Mouse moved to (316, 165)
Screenshot: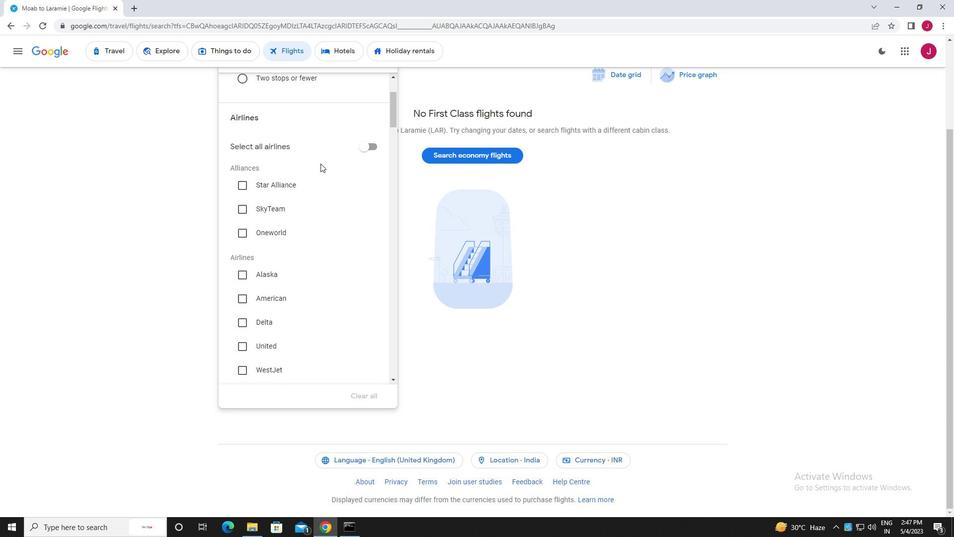 
Action: Mouse scrolled (316, 165) with delta (0, 0)
Screenshot: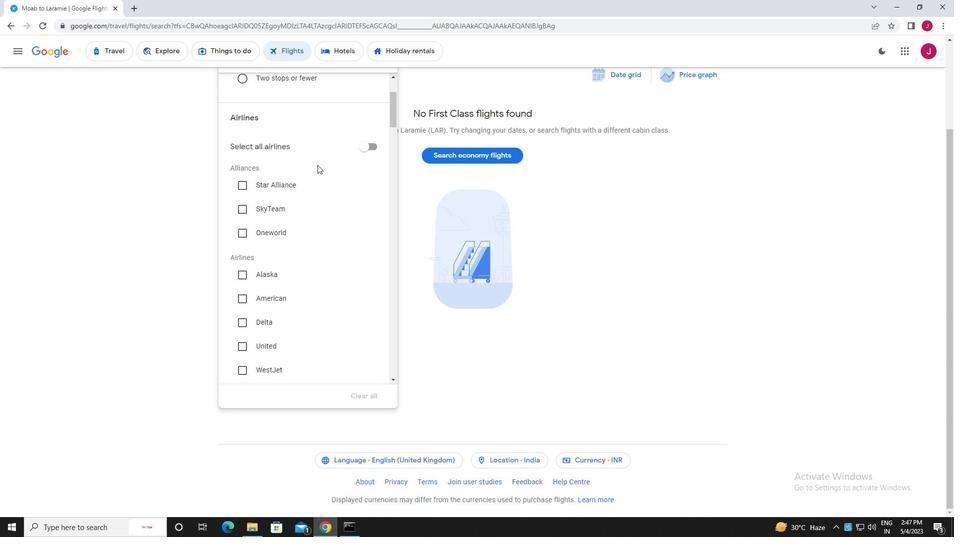 
Action: Mouse scrolled (316, 165) with delta (0, 0)
Screenshot: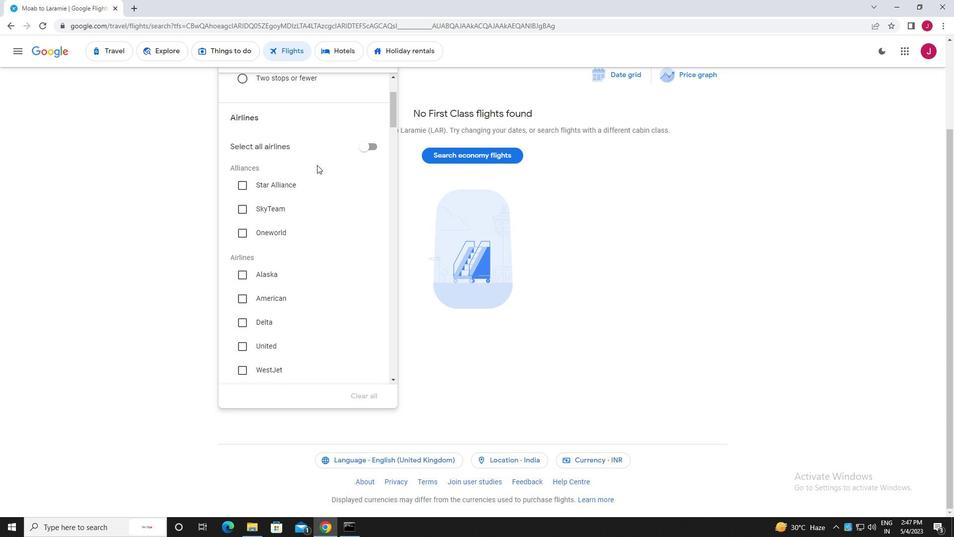 
Action: Mouse moved to (242, 245)
Screenshot: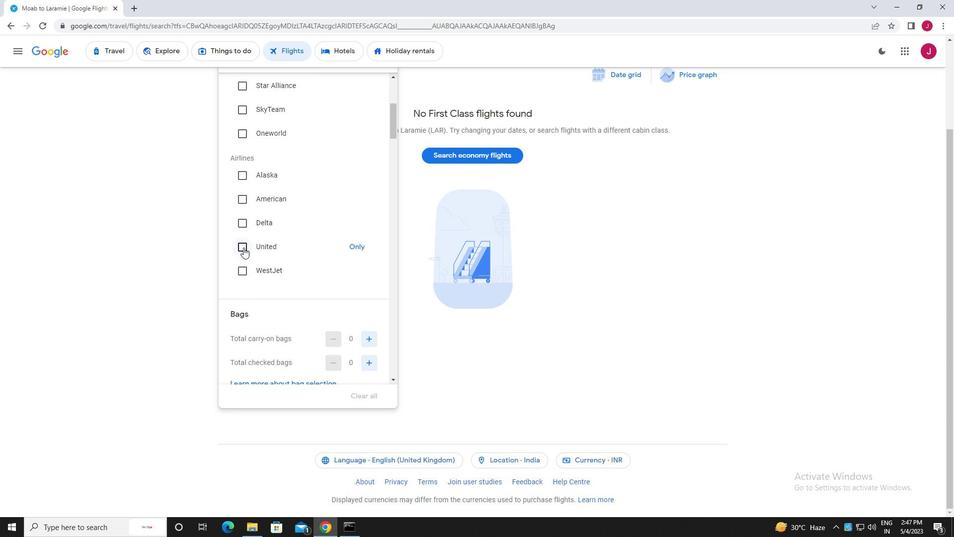
Action: Mouse pressed left at (242, 245)
Screenshot: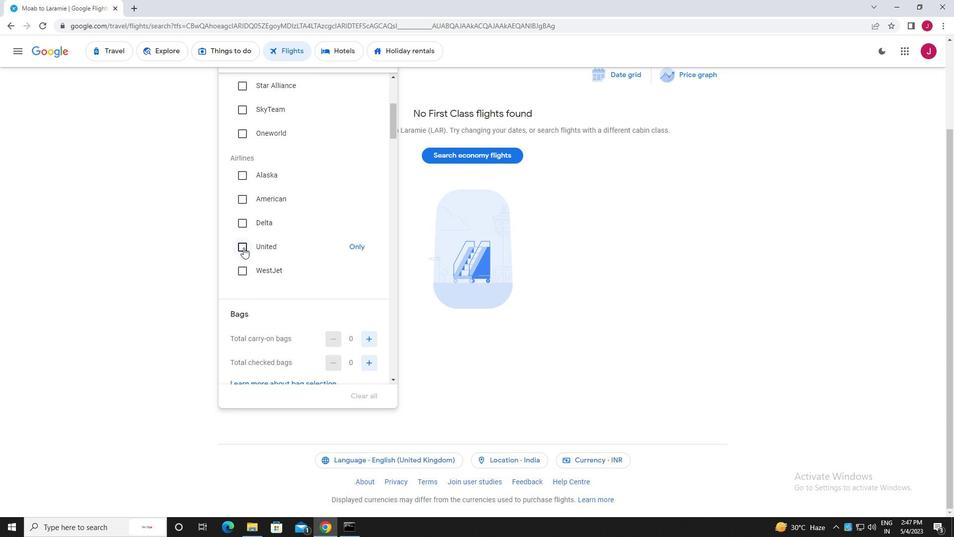 
Action: Mouse moved to (298, 228)
Screenshot: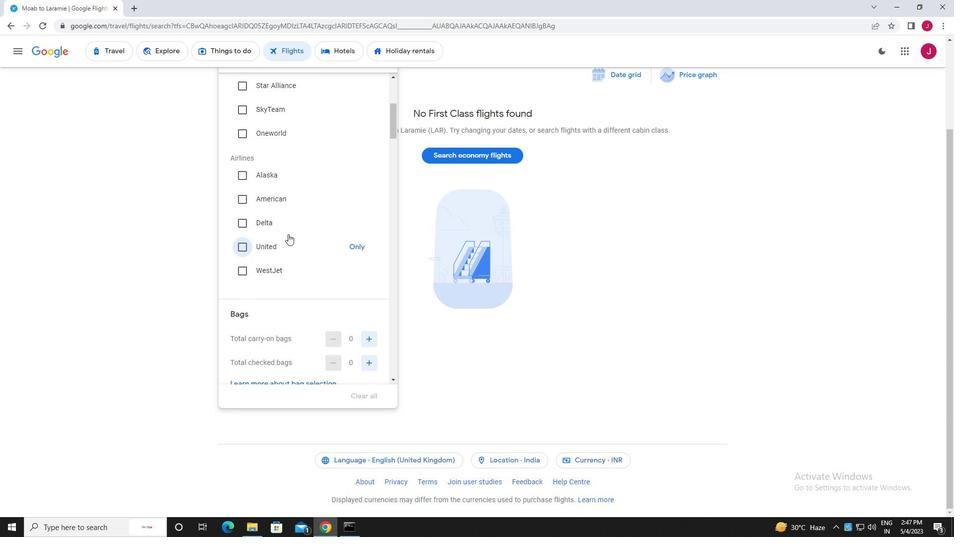 
Action: Mouse scrolled (298, 228) with delta (0, 0)
Screenshot: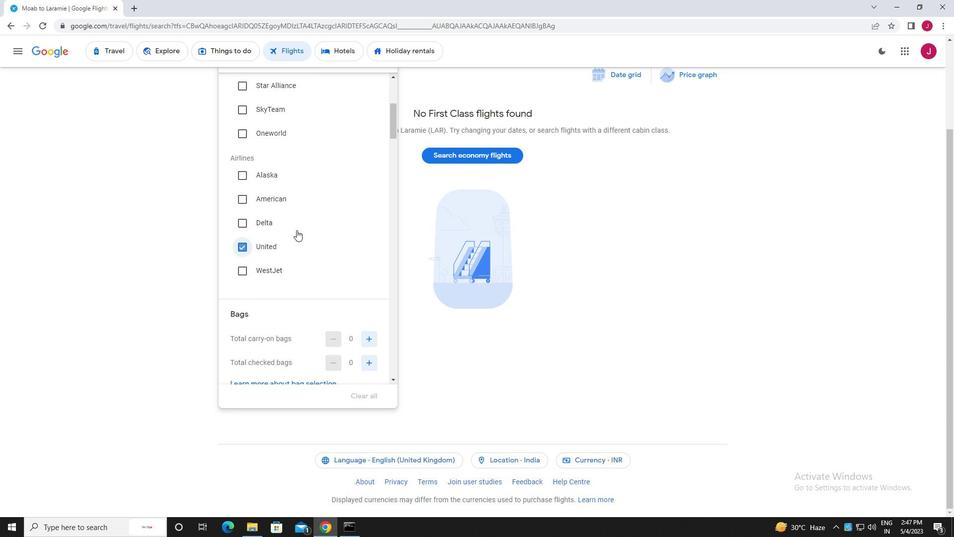 
Action: Mouse scrolled (298, 228) with delta (0, 0)
Screenshot: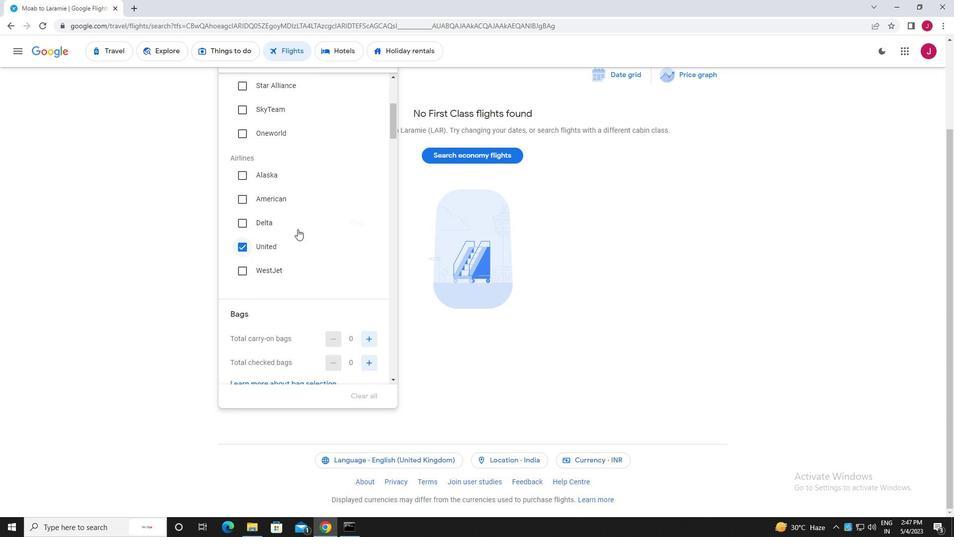
Action: Mouse scrolled (298, 228) with delta (0, 0)
Screenshot: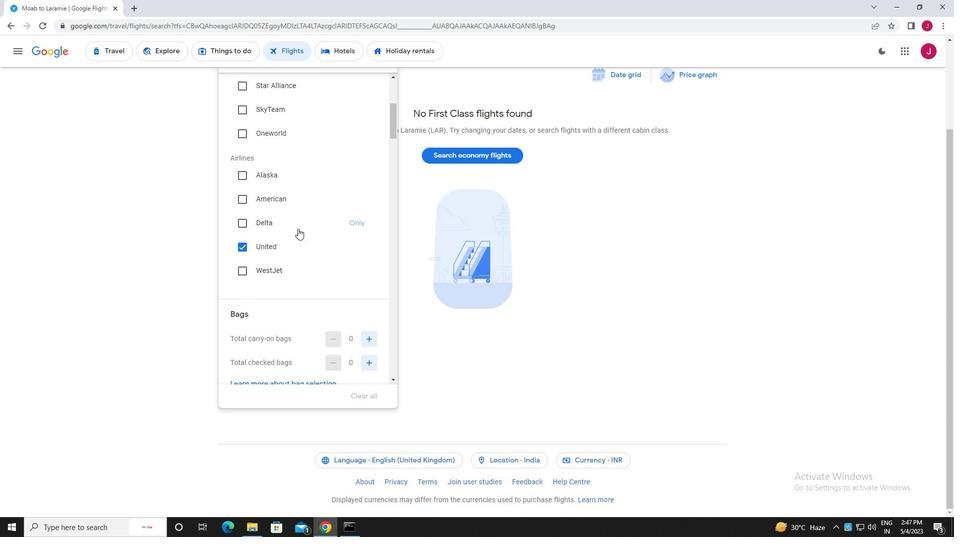 
Action: Mouse moved to (298, 228)
Screenshot: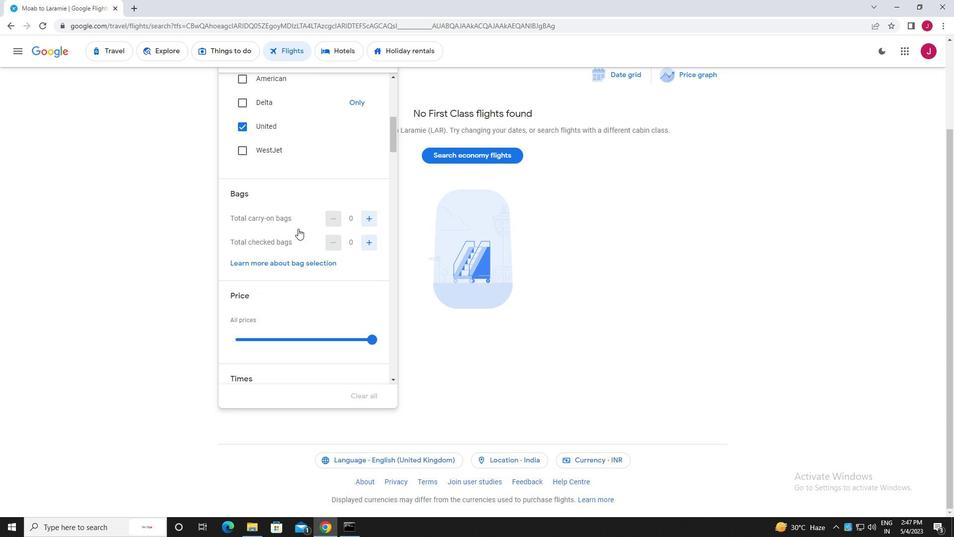 
Action: Mouse scrolled (298, 228) with delta (0, 0)
Screenshot: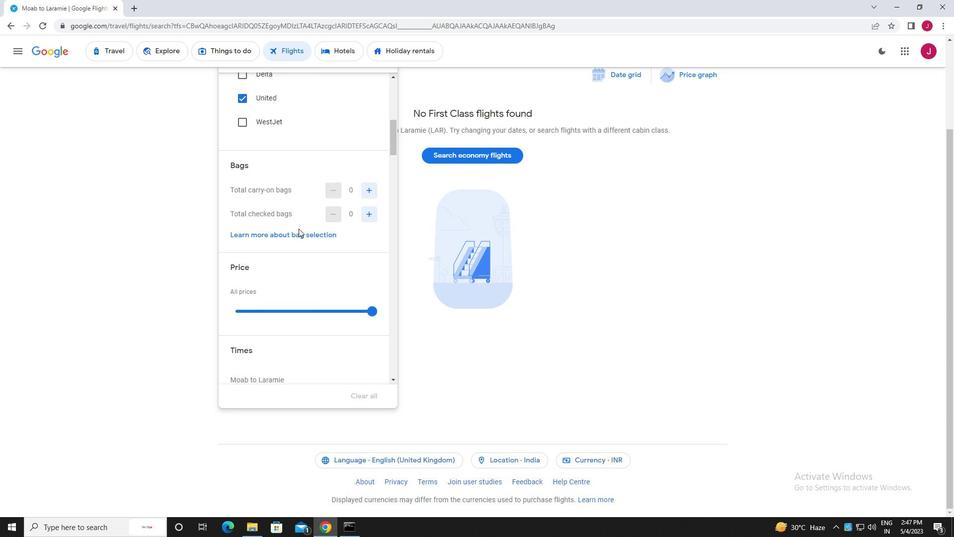 
Action: Mouse moved to (369, 270)
Screenshot: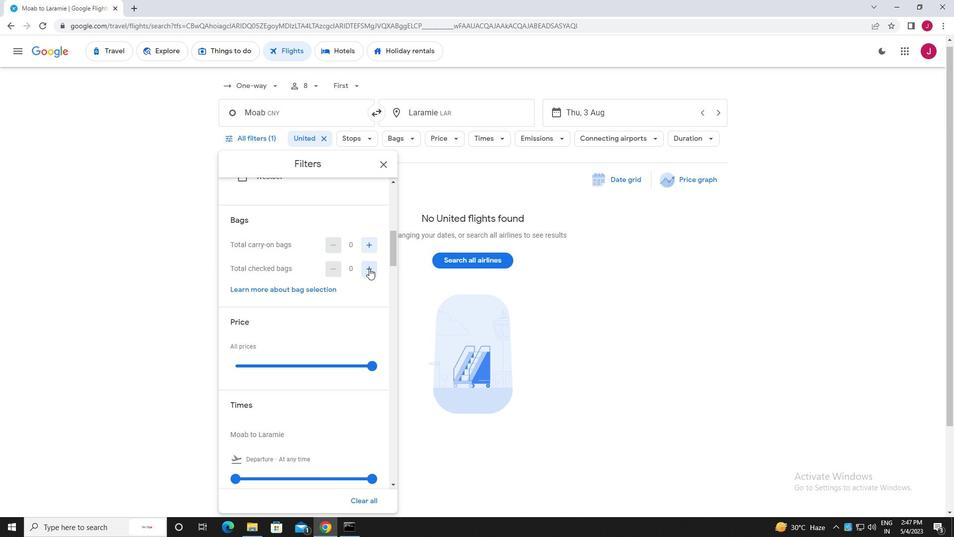 
Action: Mouse pressed left at (369, 270)
Screenshot: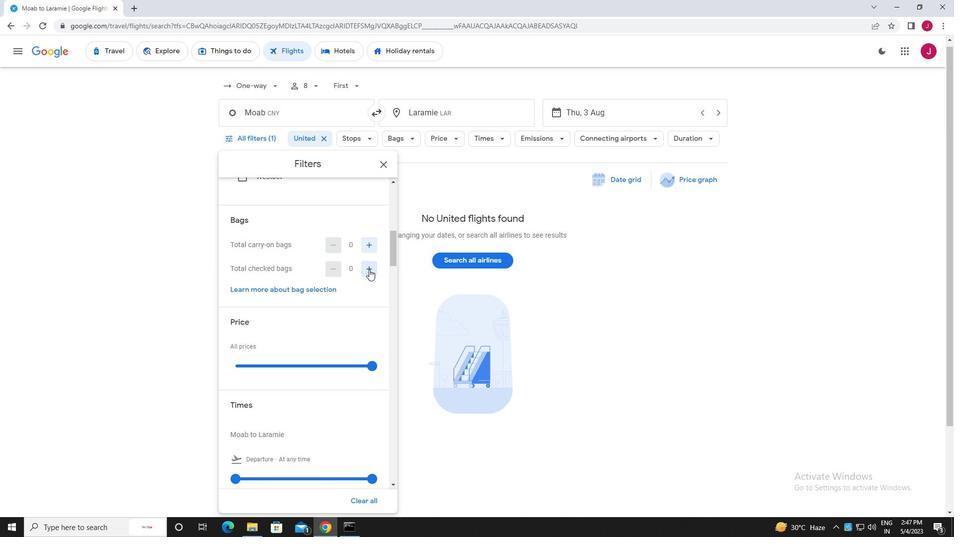 
Action: Mouse moved to (370, 270)
Screenshot: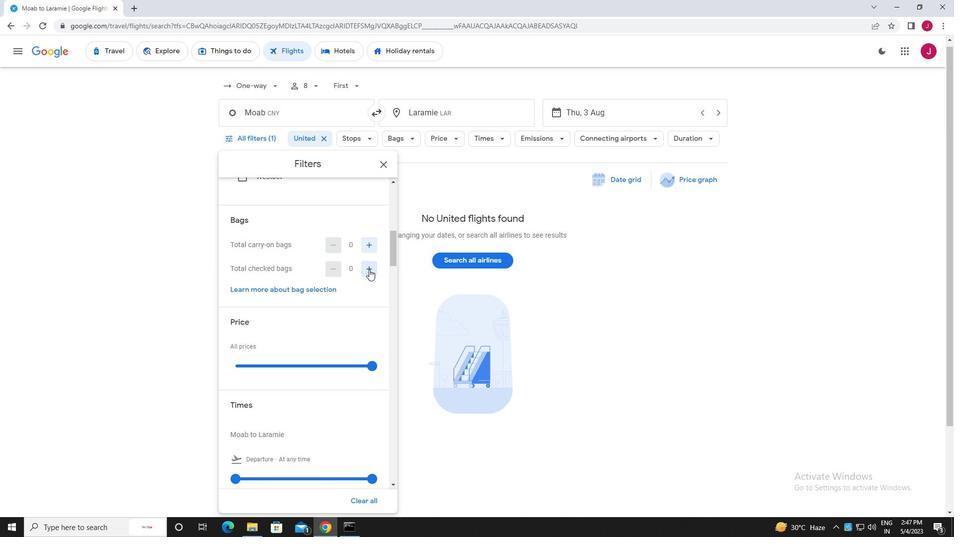 
Action: Mouse pressed left at (370, 270)
Screenshot: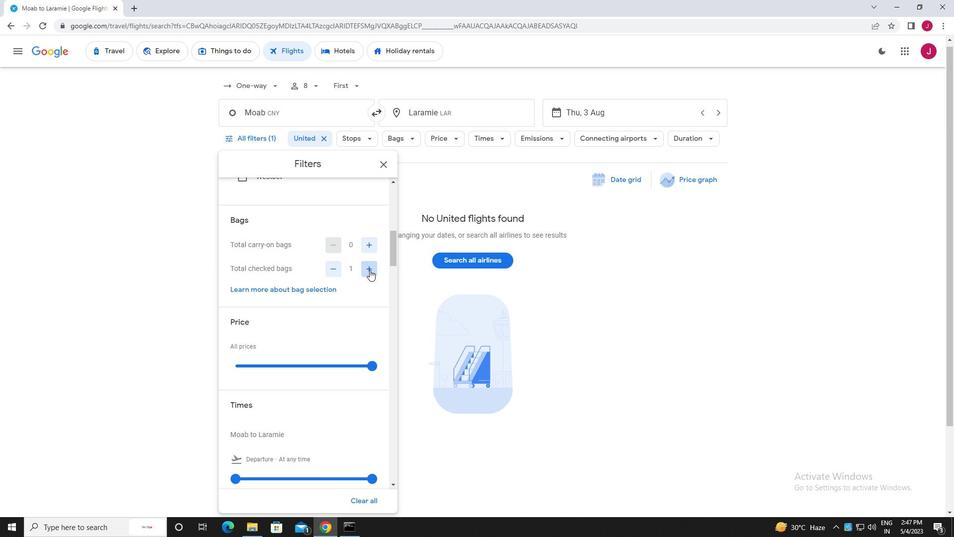 
Action: Mouse pressed left at (370, 270)
Screenshot: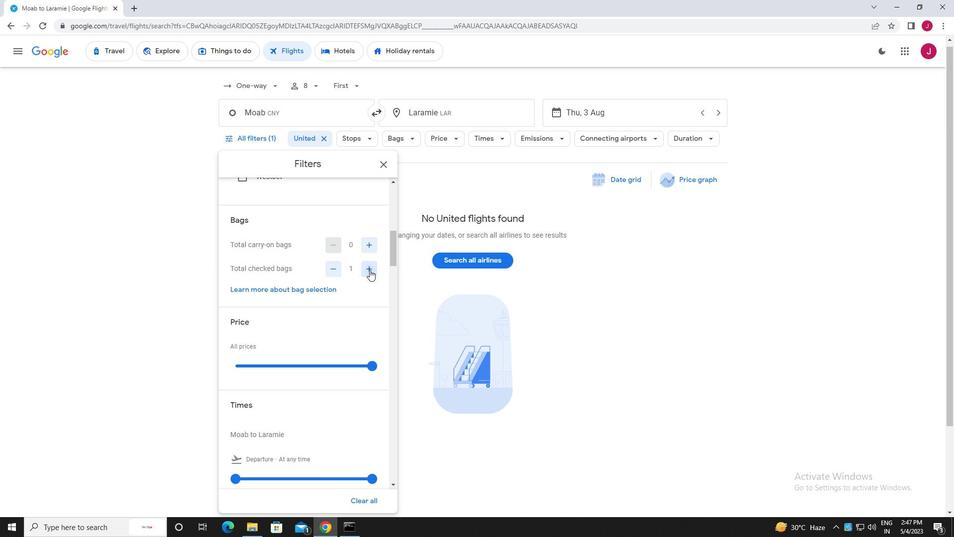 
Action: Mouse moved to (370, 270)
Screenshot: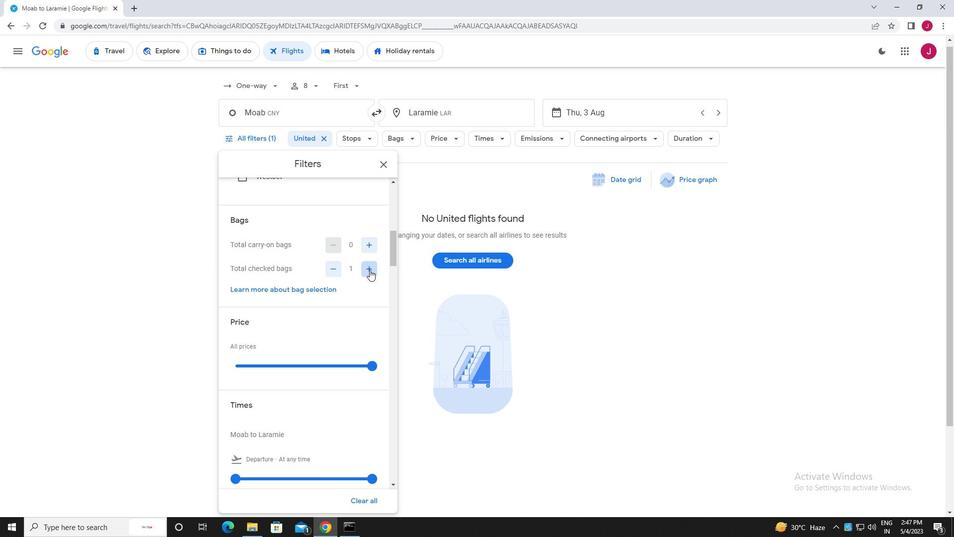 
Action: Mouse pressed left at (370, 270)
Screenshot: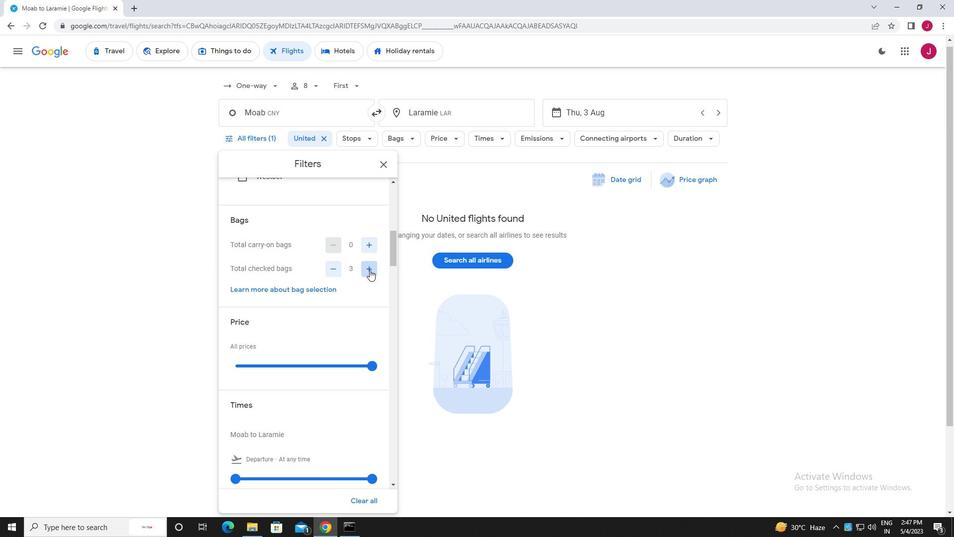 
Action: Mouse pressed left at (370, 270)
Screenshot: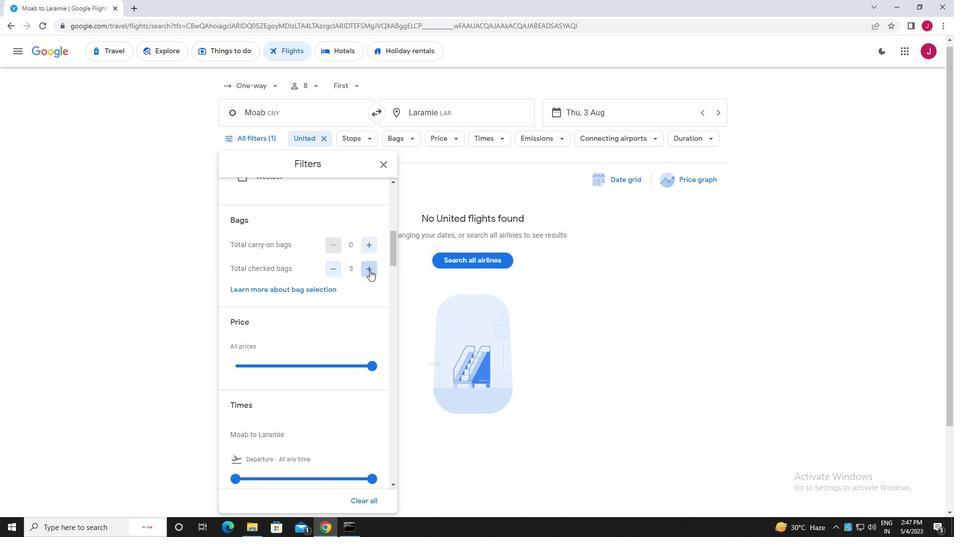 
Action: Mouse pressed left at (370, 270)
Screenshot: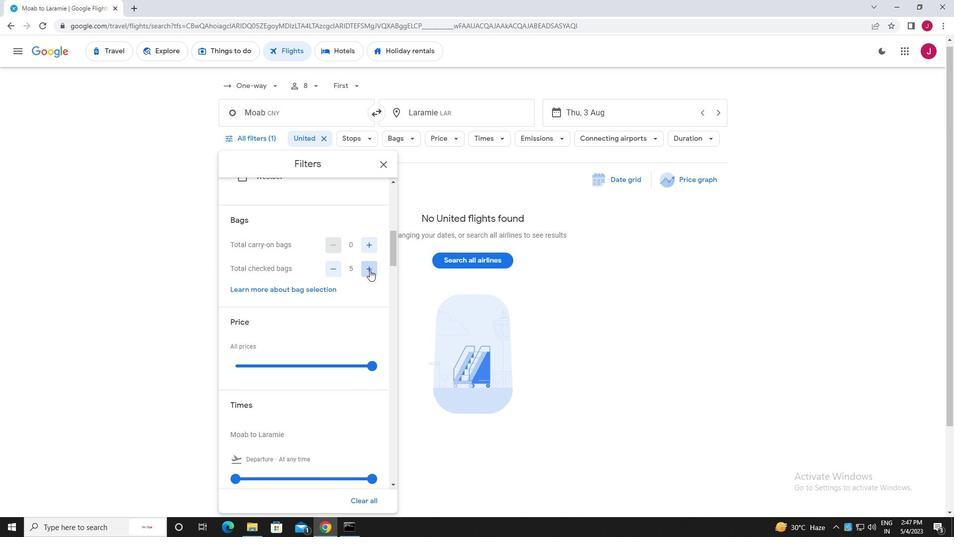 
Action: Mouse pressed left at (370, 270)
Screenshot: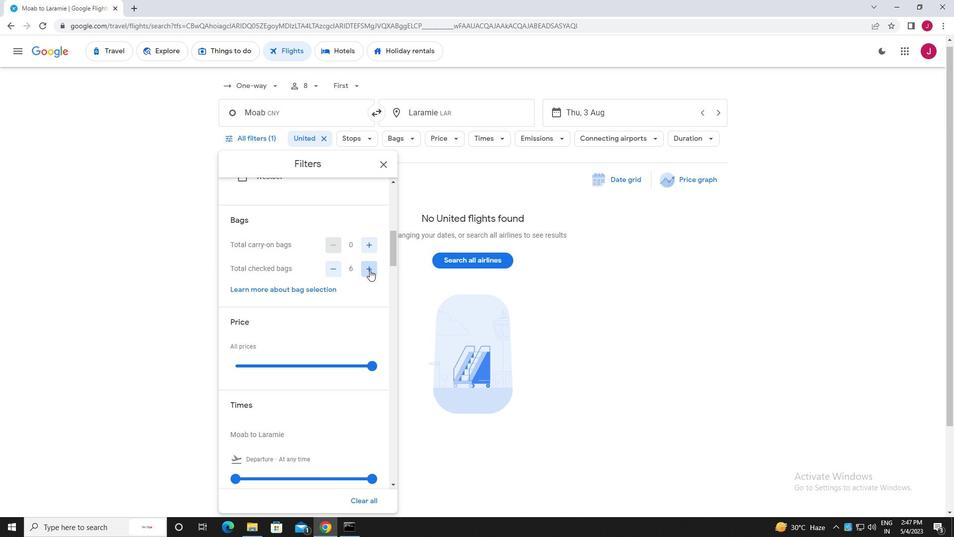 
Action: Mouse moved to (352, 254)
Screenshot: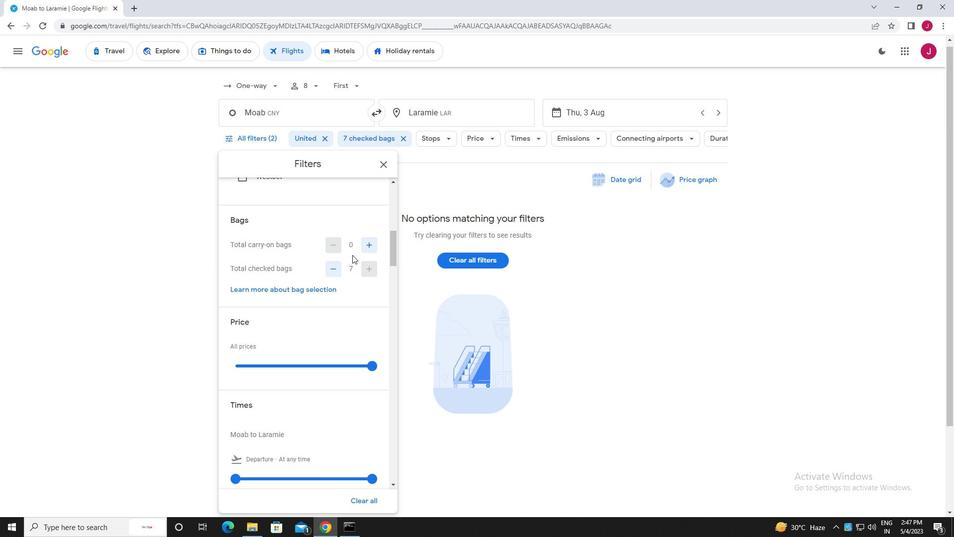 
Action: Mouse scrolled (352, 253) with delta (0, 0)
Screenshot: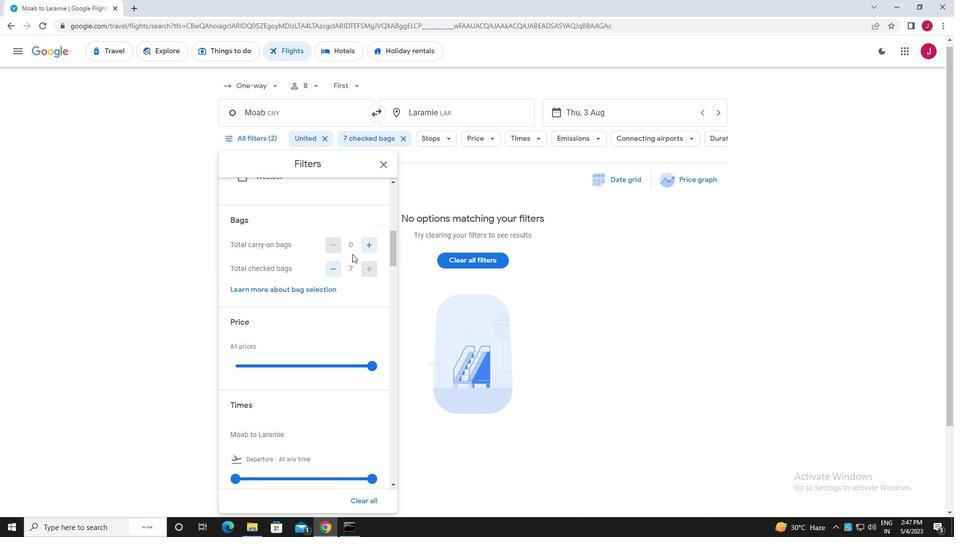 
Action: Mouse scrolled (352, 253) with delta (0, 0)
Screenshot: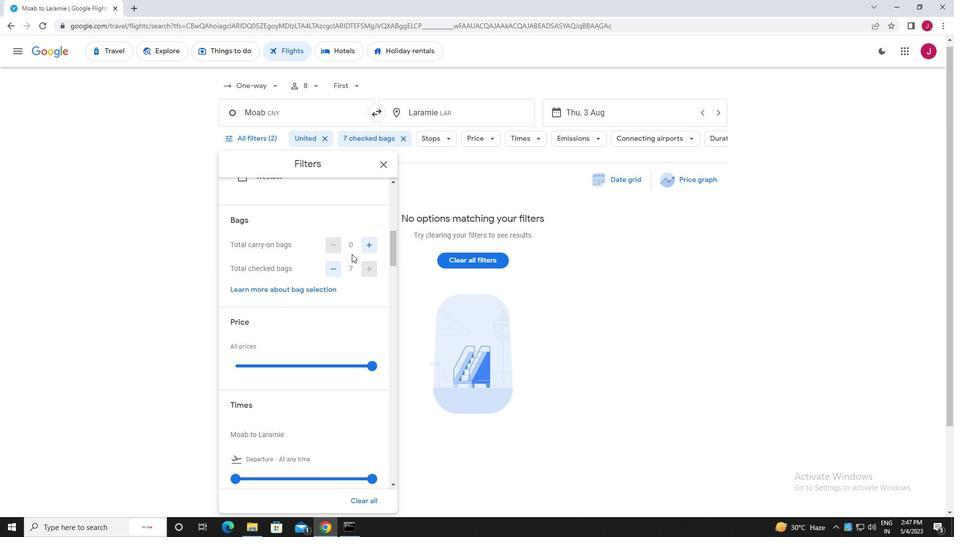 
Action: Mouse moved to (371, 266)
Screenshot: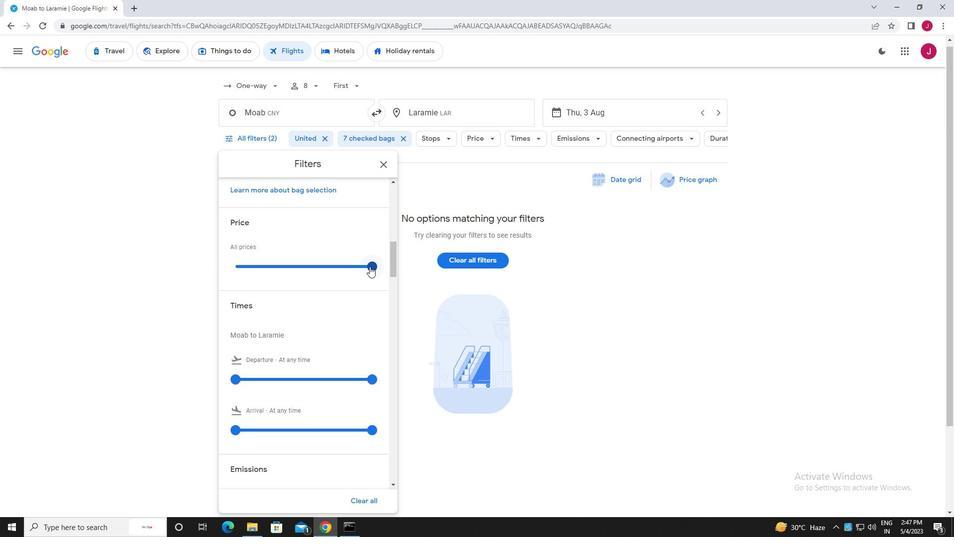 
Action: Mouse pressed left at (371, 266)
Screenshot: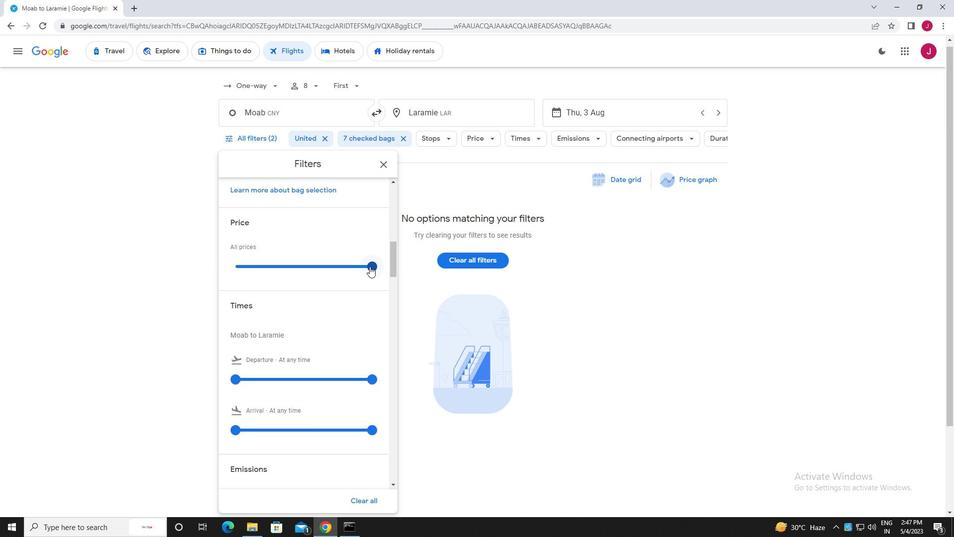 
Action: Mouse moved to (361, 249)
Screenshot: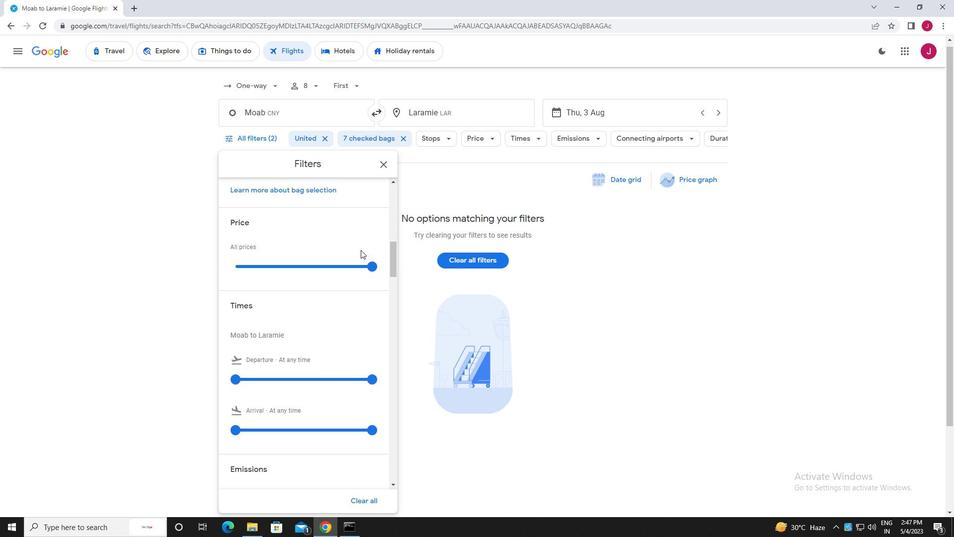 
Action: Mouse scrolled (361, 248) with delta (0, 0)
Screenshot: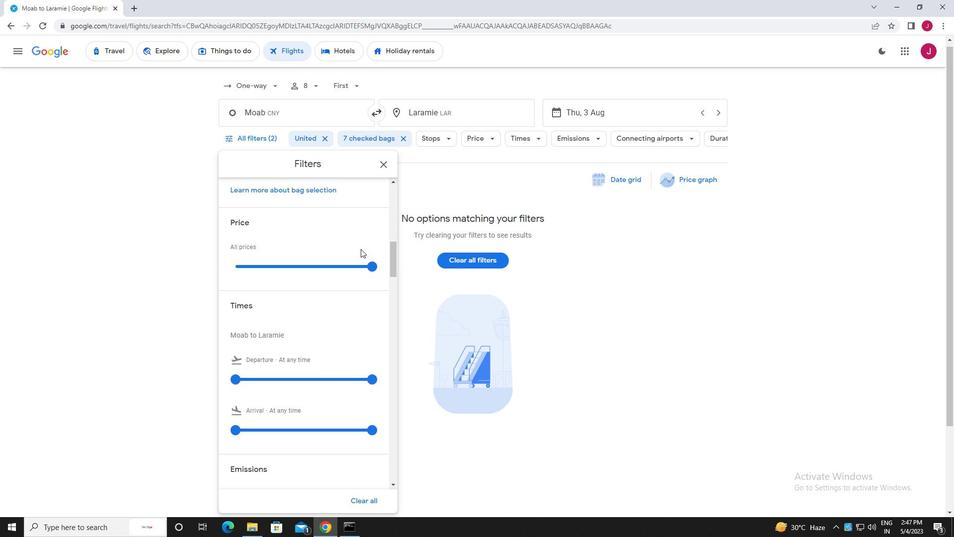 
Action: Mouse moved to (234, 328)
Screenshot: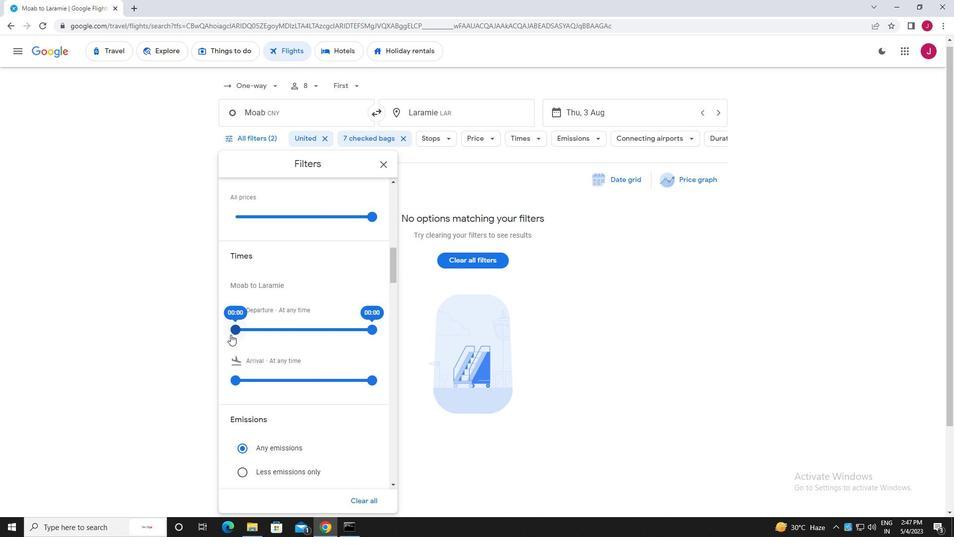 
Action: Mouse pressed left at (234, 328)
Screenshot: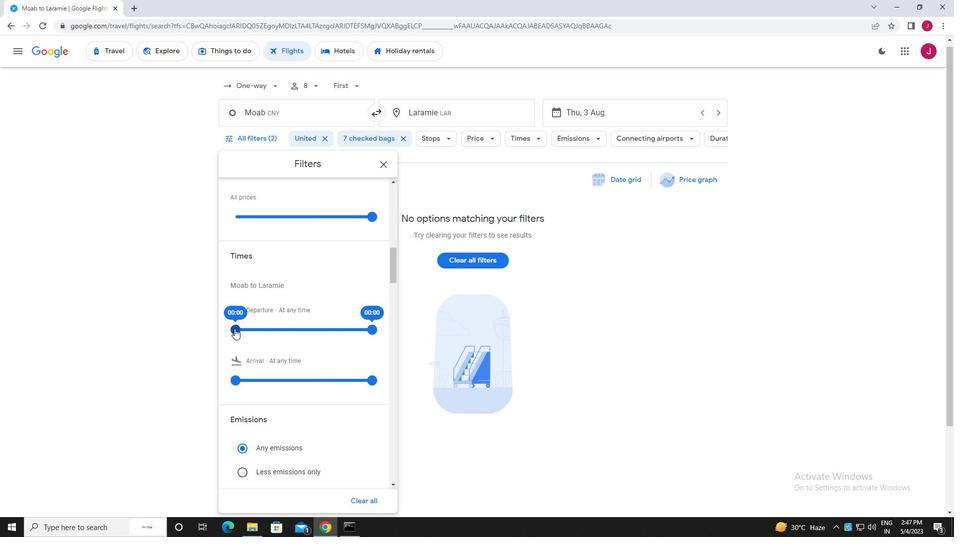 
Action: Mouse moved to (371, 330)
Screenshot: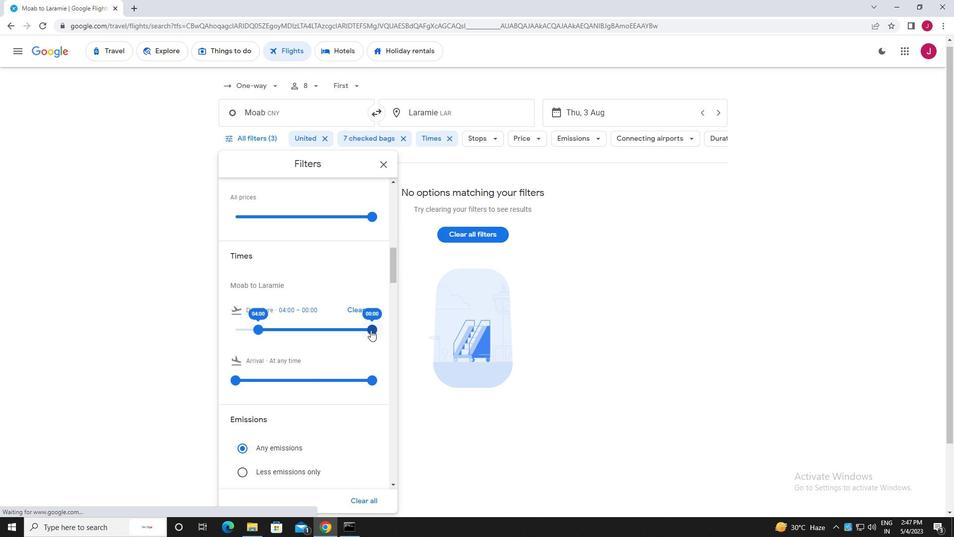 
Action: Mouse pressed left at (371, 330)
Screenshot: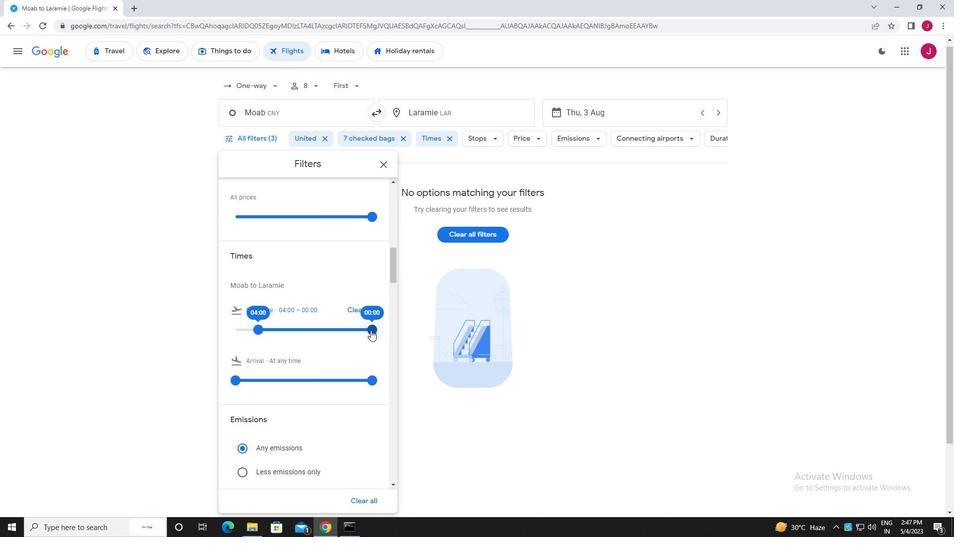 
Action: Mouse moved to (383, 158)
Screenshot: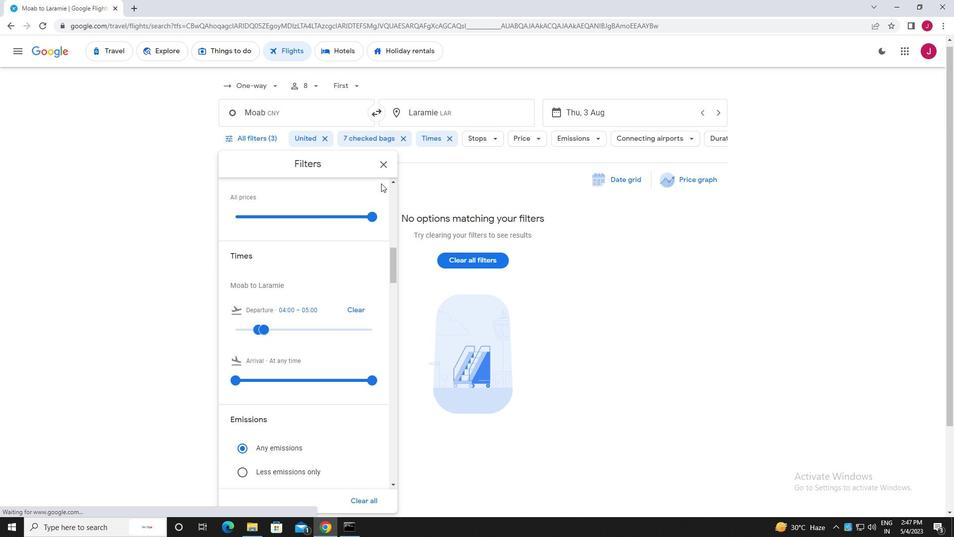 
Action: Mouse pressed left at (383, 158)
Screenshot: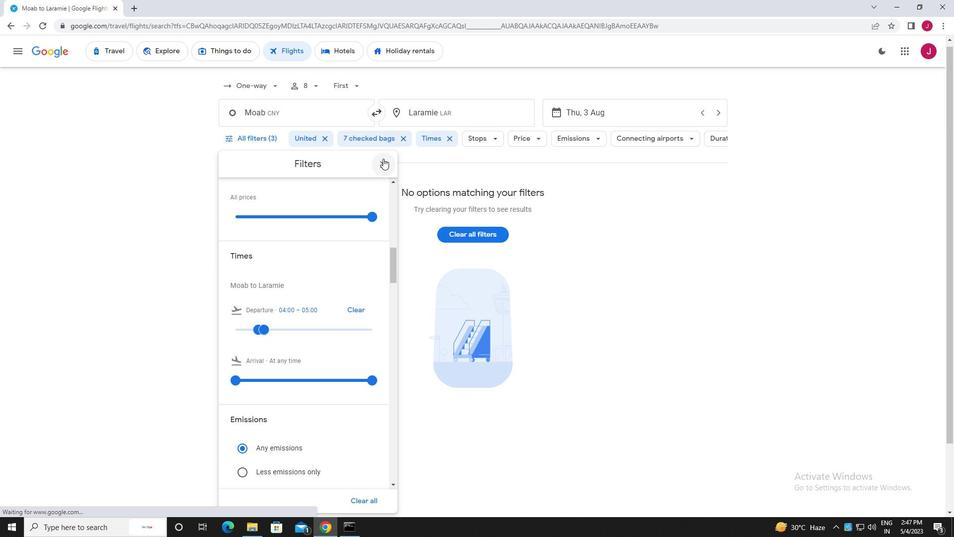 
Action: Mouse moved to (381, 160)
Screenshot: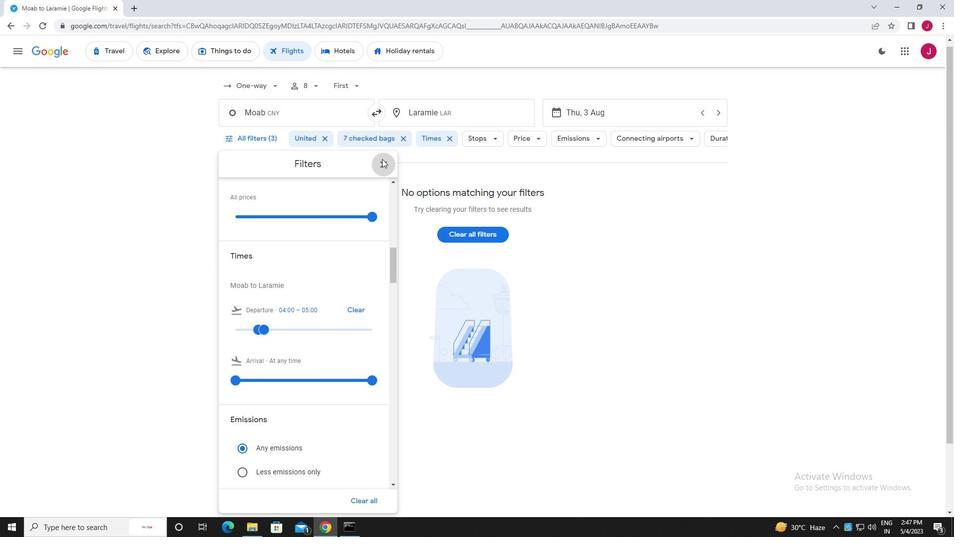 
